 Task: Plan the shortest route from Phoenix to Antelope Canyon.
Action: Key pressed <Key.shift_r>Phoenix<Key.tab>
Screenshot: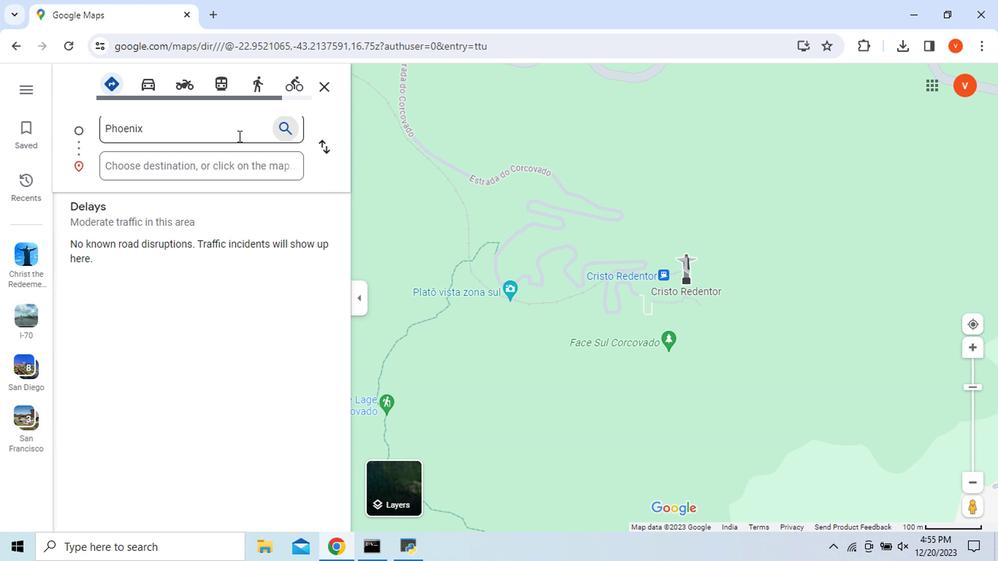 
Action: Mouse moved to (194, 163)
Screenshot: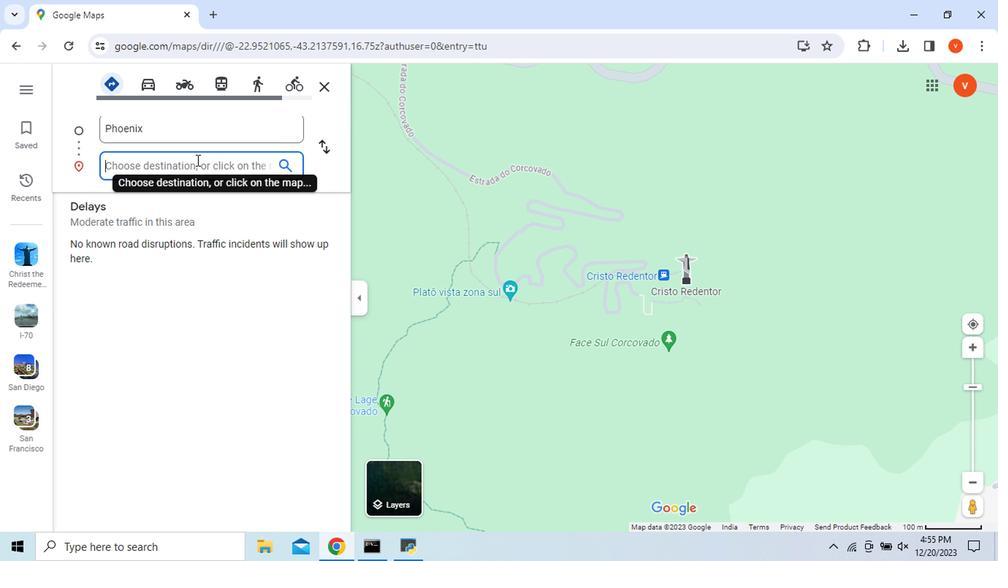 
Action: Mouse pressed left at (194, 163)
Screenshot: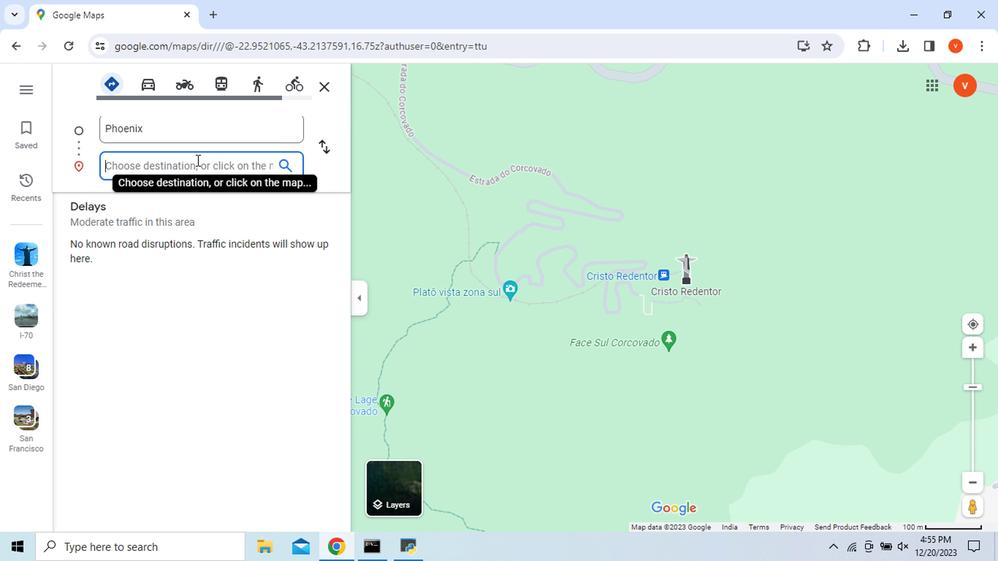 
Action: Mouse moved to (194, 163)
Screenshot: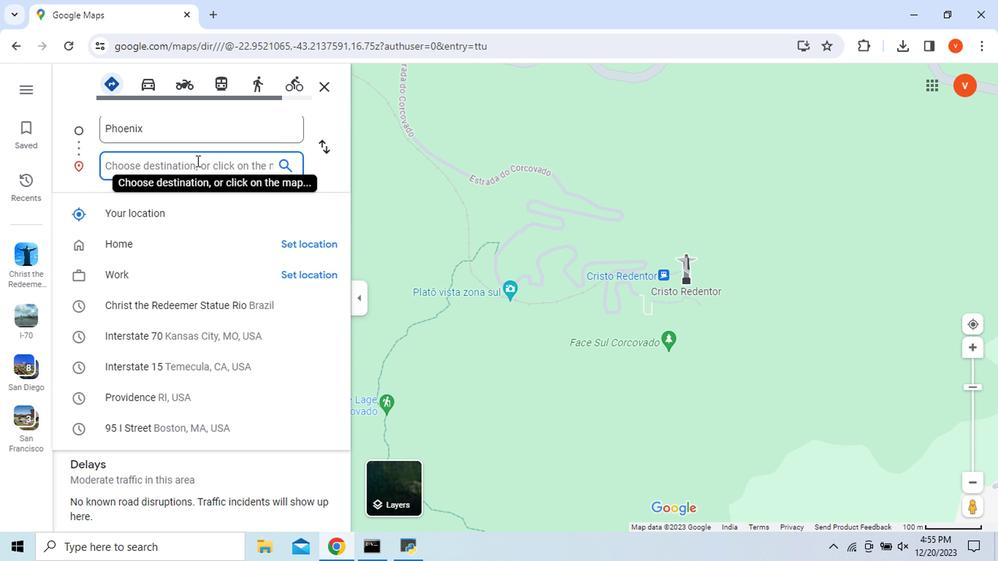 
Action: Key pressed <Key.shift>Antelope<Key.space><Key.shift>Canyon
Screenshot: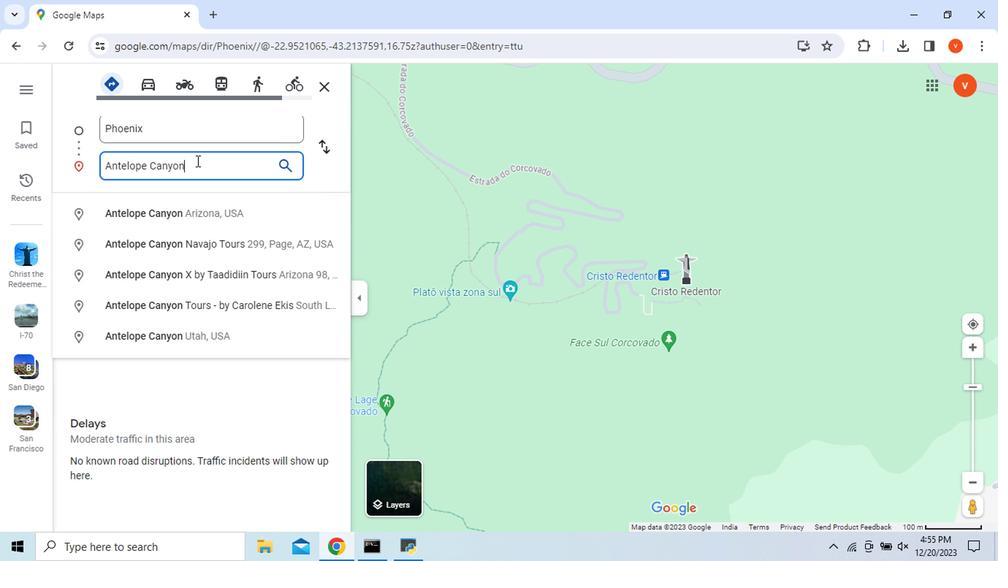 
Action: Mouse moved to (192, 211)
Screenshot: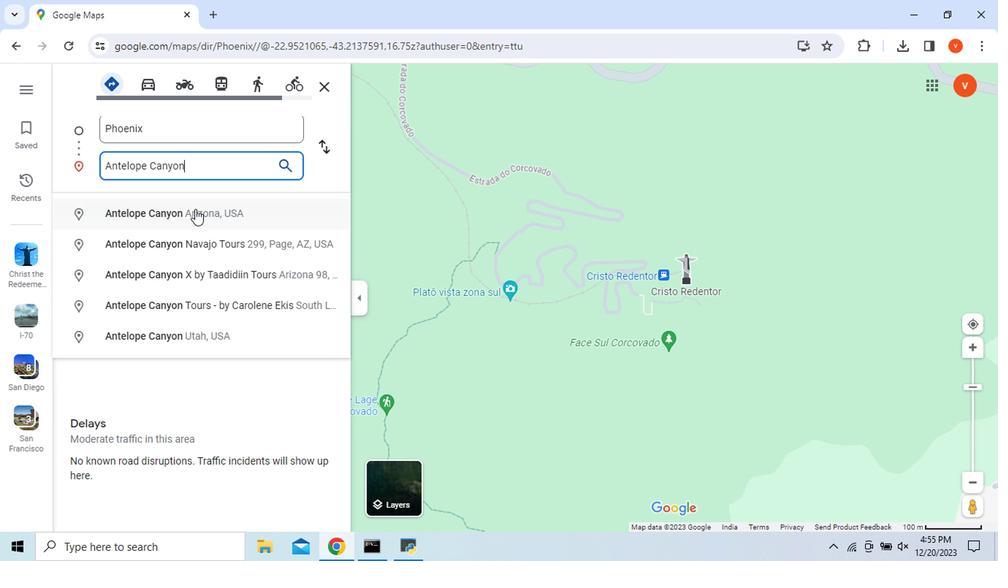 
Action: Mouse pressed left at (192, 211)
Screenshot: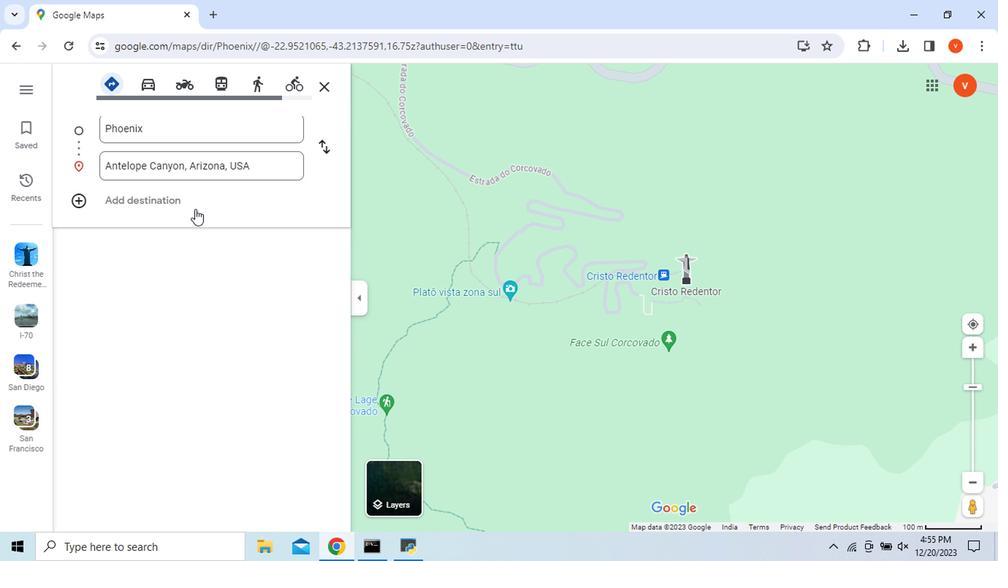 
Action: Mouse moved to (239, 130)
Screenshot: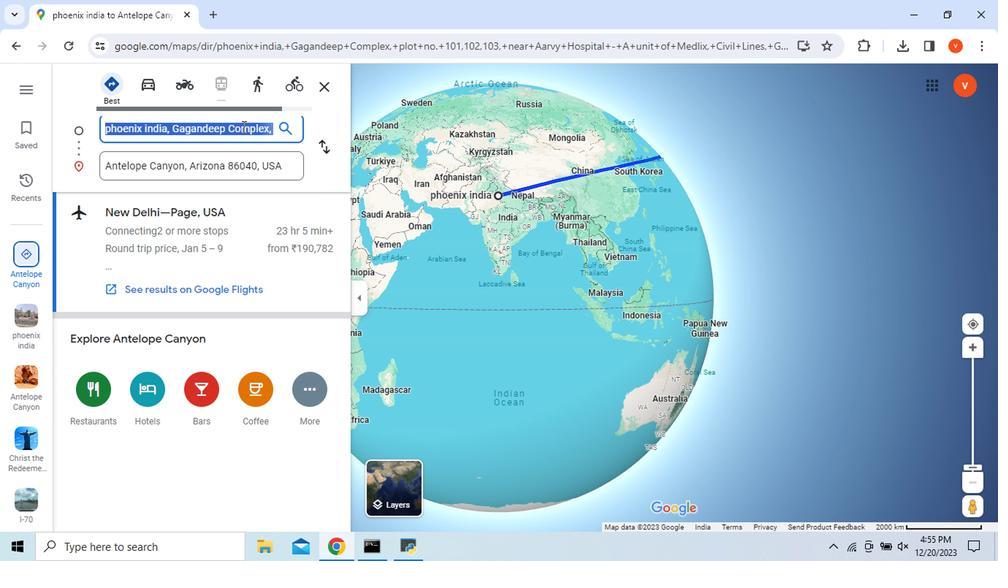 
Action: Mouse pressed left at (239, 130)
Screenshot: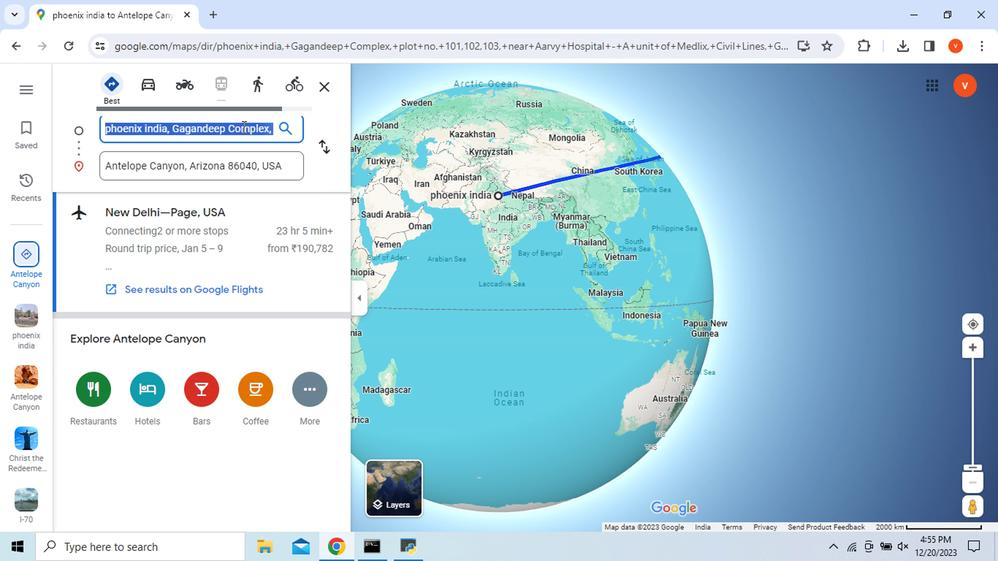 
Action: Mouse moved to (239, 130)
Screenshot: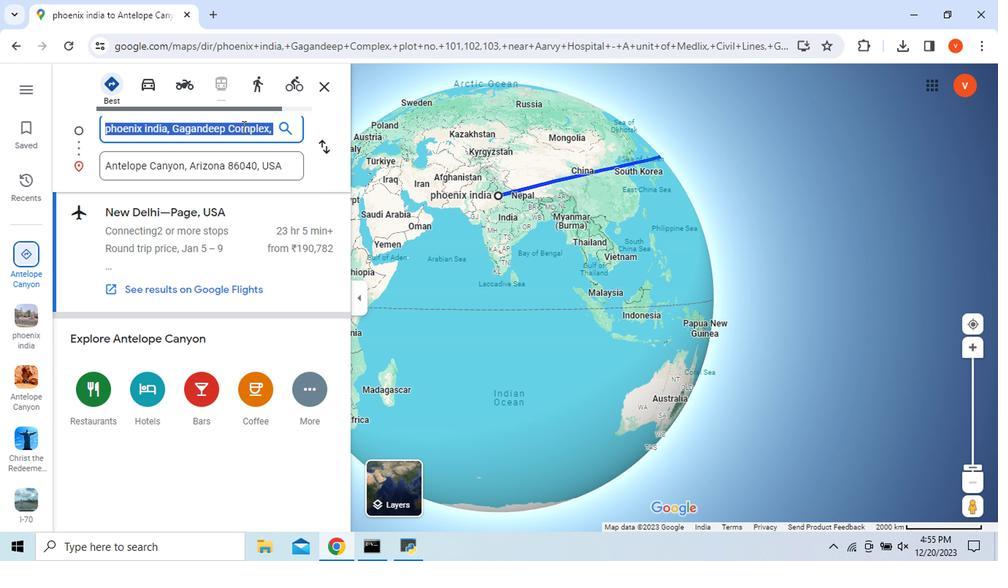 
Action: Mouse pressed left at (239, 130)
Screenshot: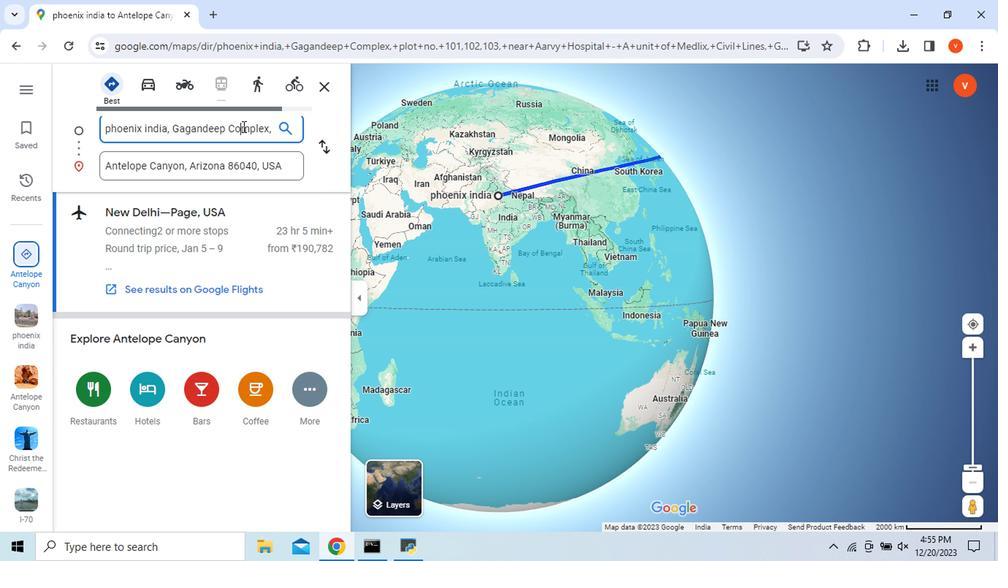 
Action: Mouse moved to (140, 130)
Screenshot: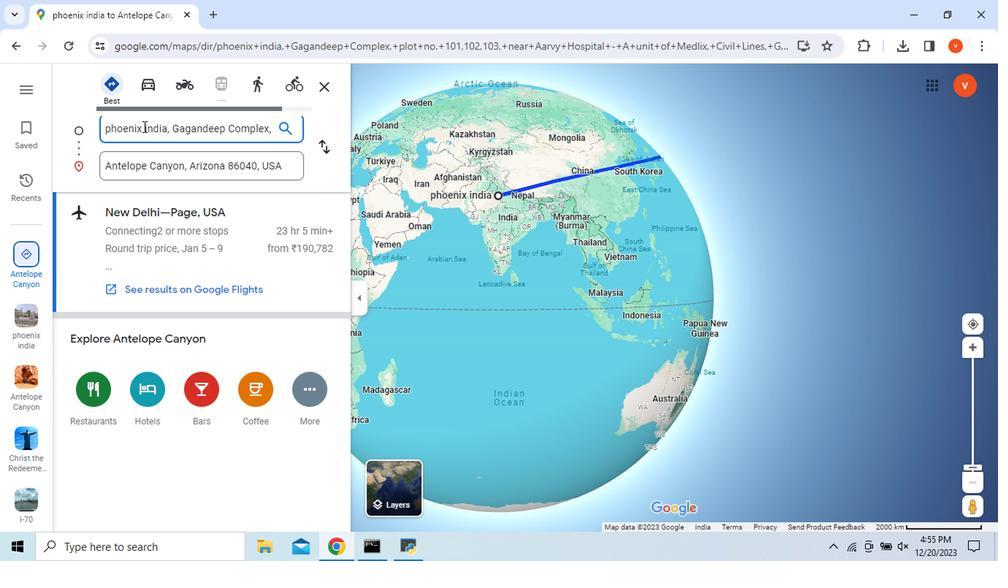 
Action: Mouse pressed left at (140, 130)
Screenshot: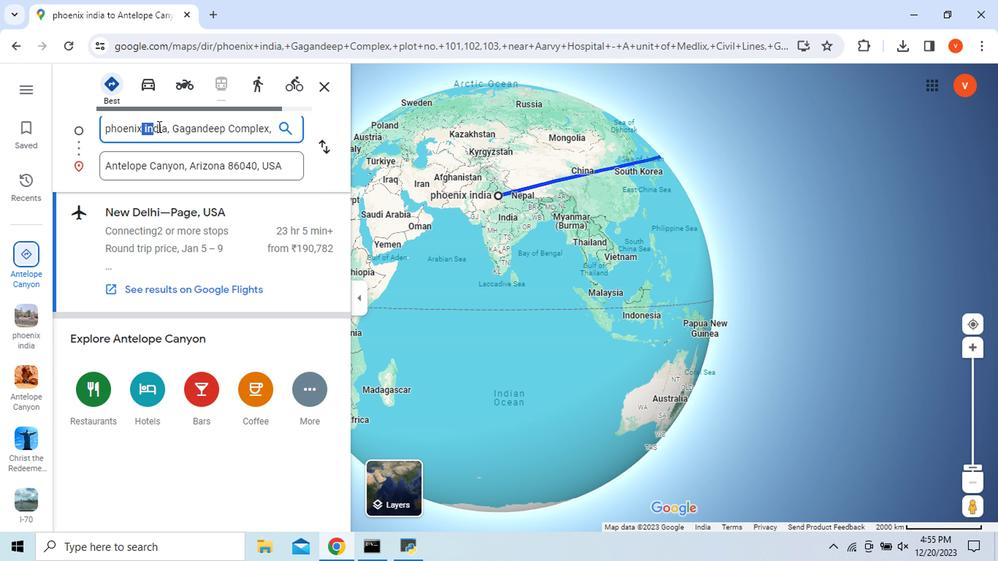 
Action: Mouse moved to (310, 130)
Screenshot: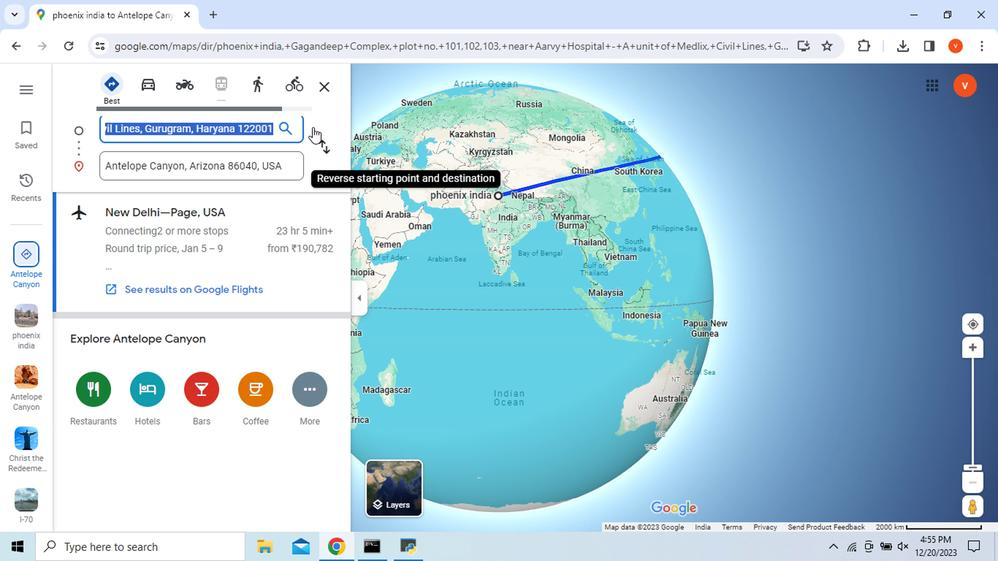 
Action: Key pressed <Key.backspace>
Screenshot: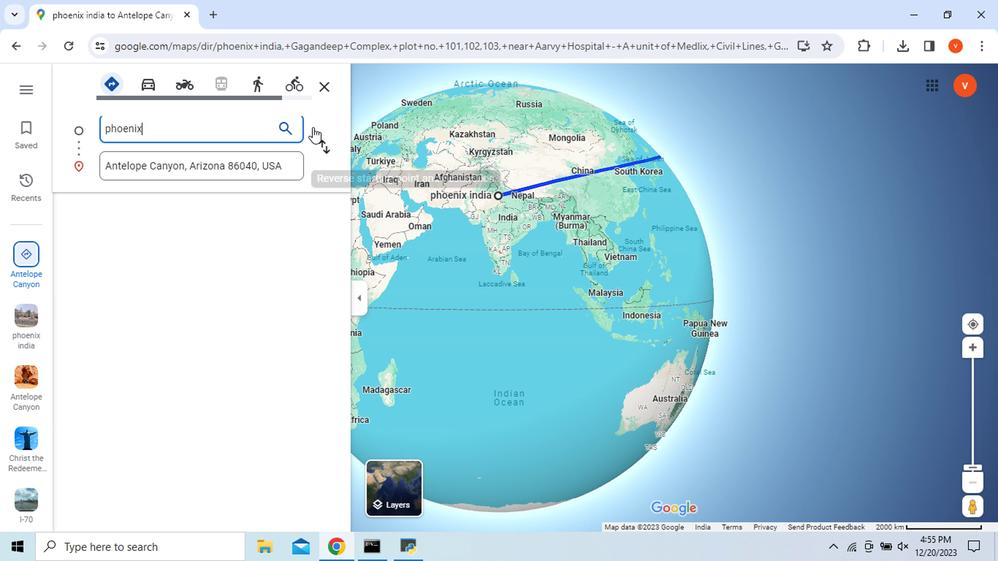 
Action: Mouse moved to (175, 211)
Screenshot: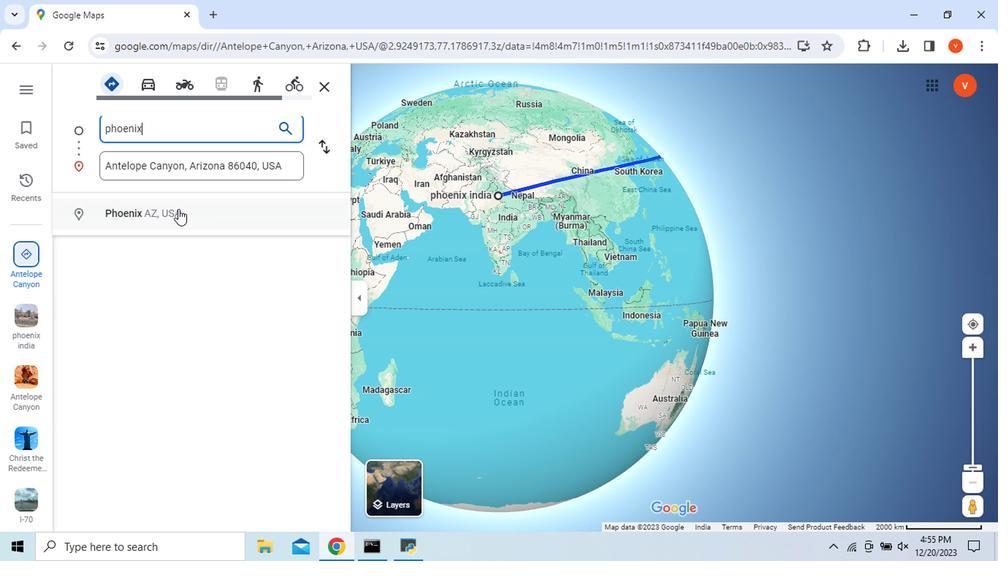 
Action: Mouse pressed left at (175, 211)
Screenshot: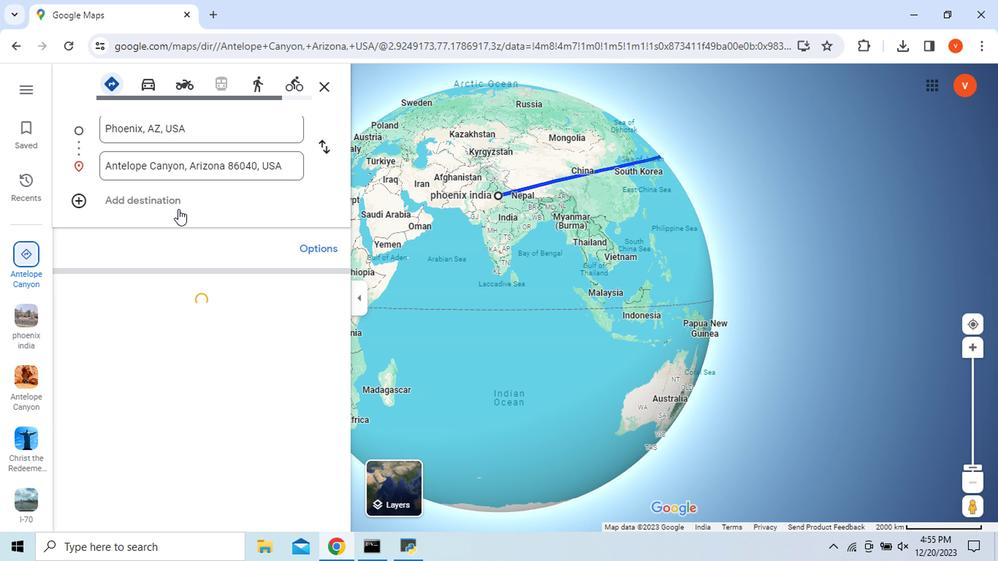 
Action: Mouse moved to (108, 88)
Screenshot: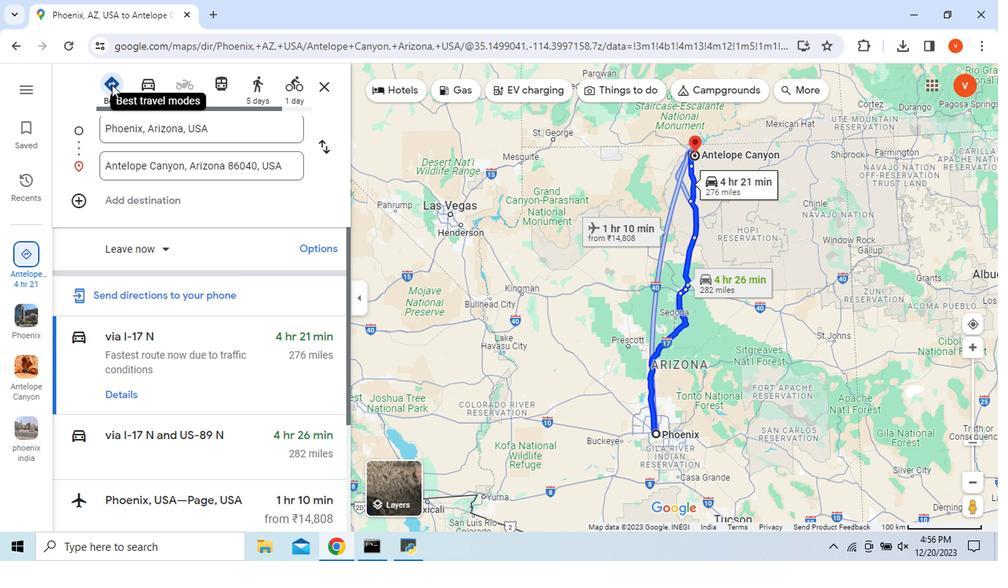 
Action: Mouse pressed left at (108, 88)
Screenshot: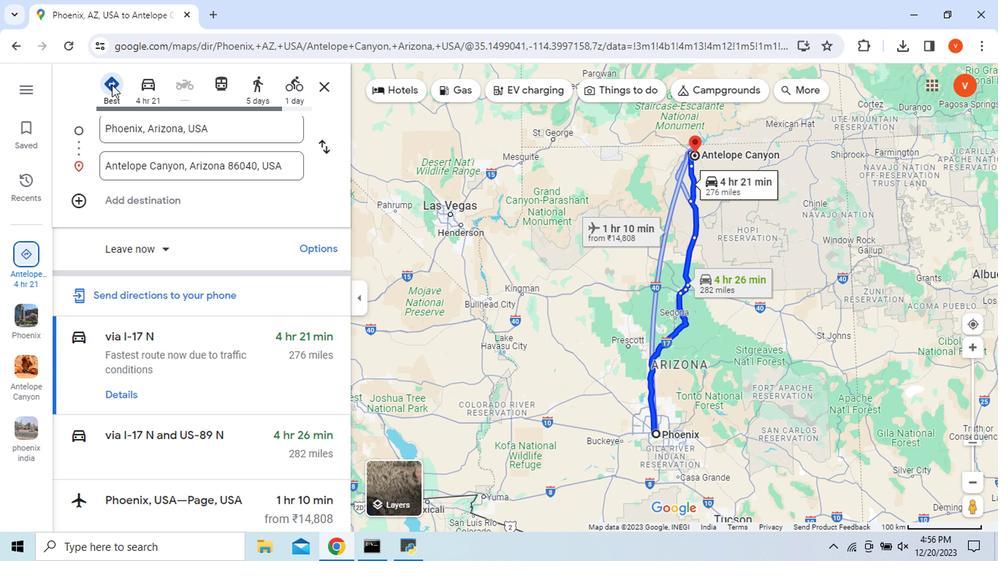 
Action: Mouse moved to (121, 395)
Screenshot: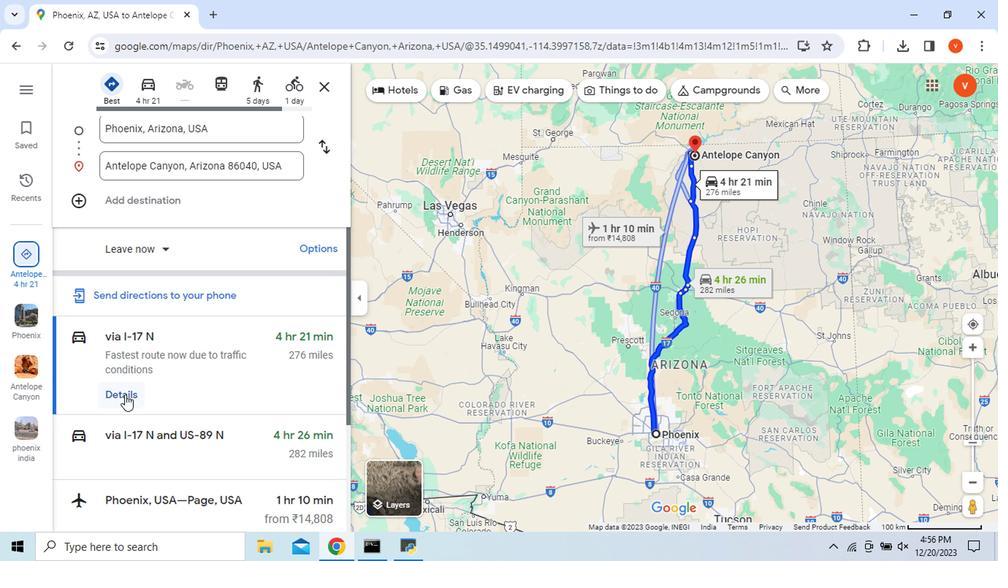 
Action: Mouse pressed left at (121, 395)
Screenshot: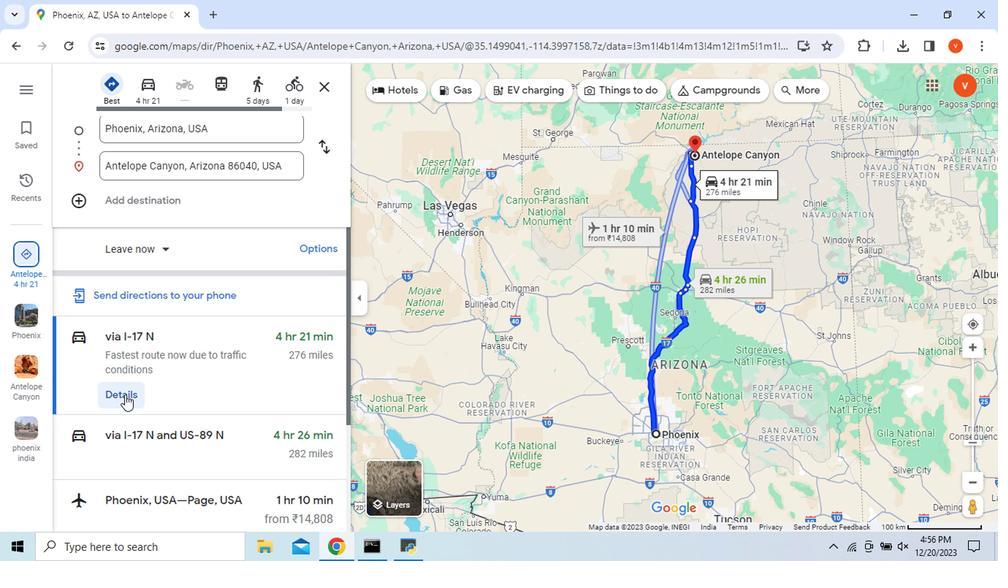 
Action: Mouse moved to (73, 268)
Screenshot: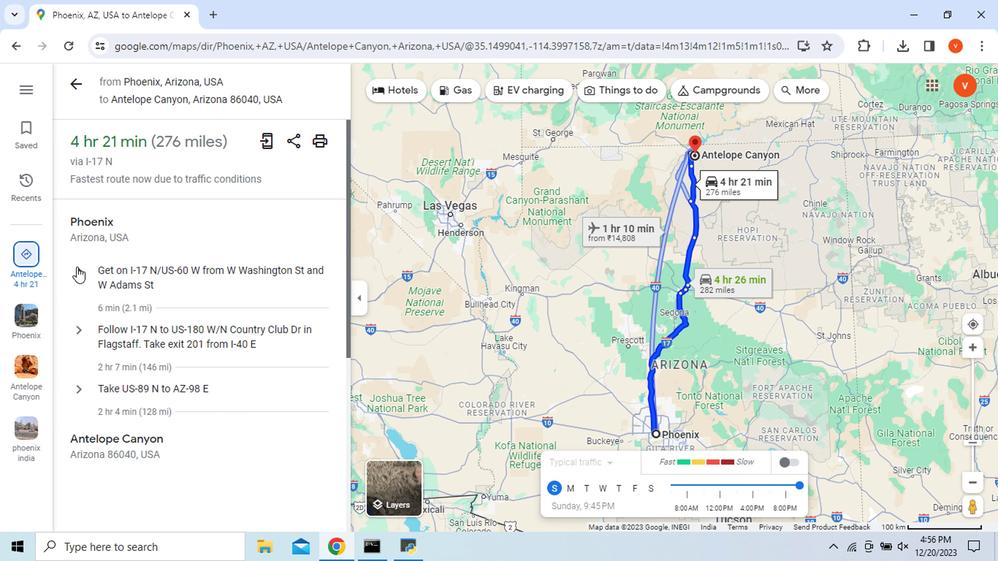 
Action: Mouse pressed left at (73, 268)
Screenshot: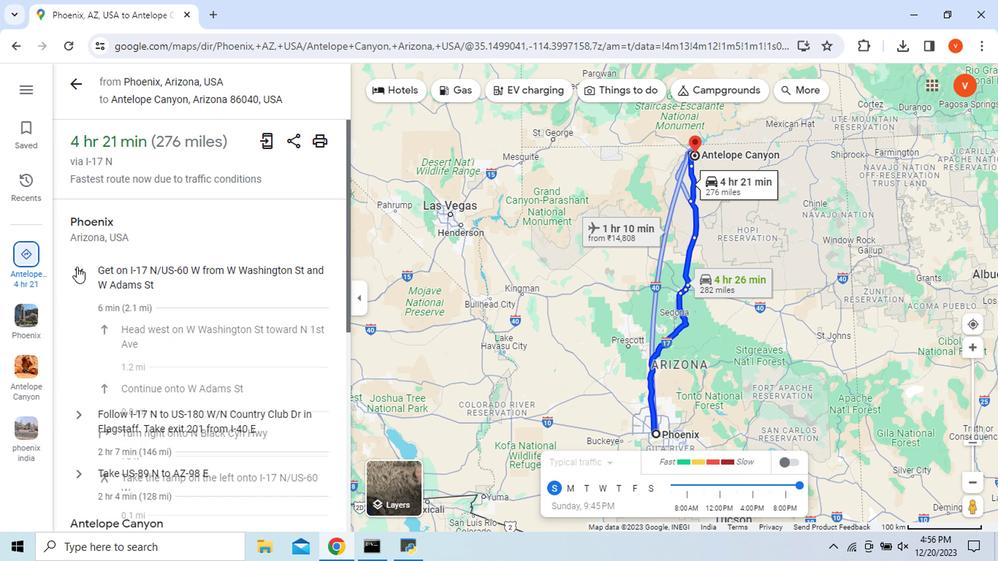 
Action: Mouse moved to (73, 317)
Screenshot: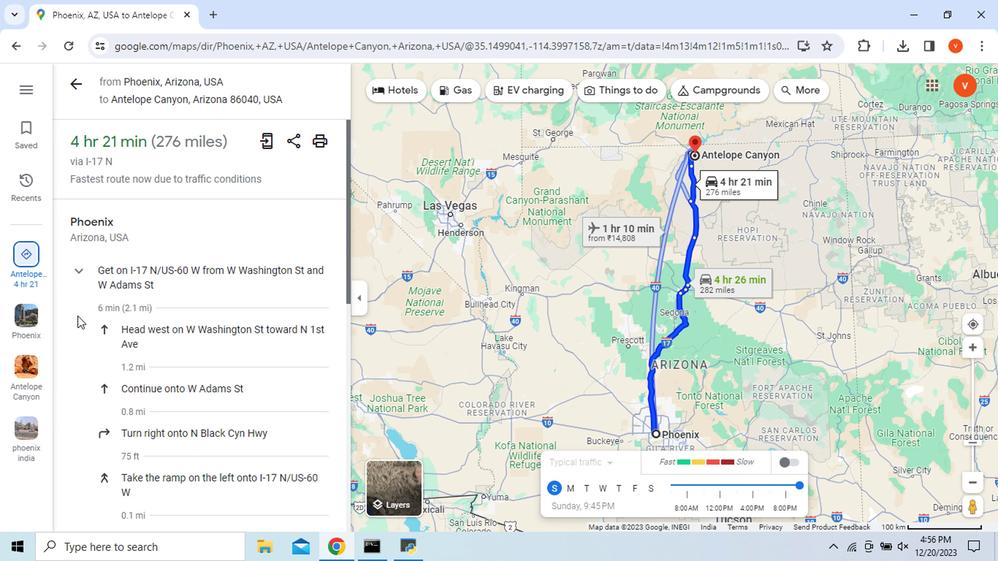 
Action: Mouse scrolled (73, 316) with delta (0, -1)
Screenshot: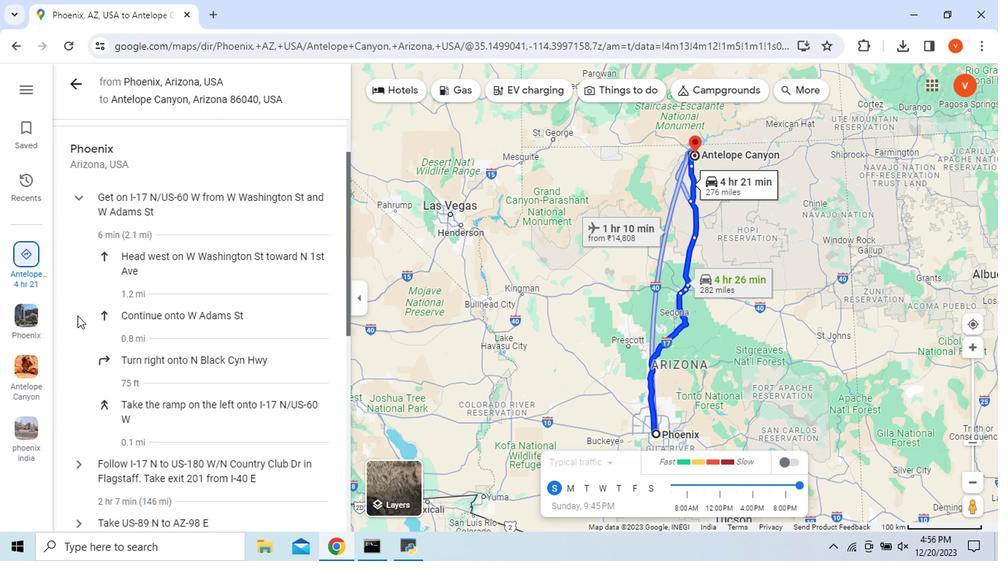 
Action: Mouse scrolled (73, 316) with delta (0, -1)
Screenshot: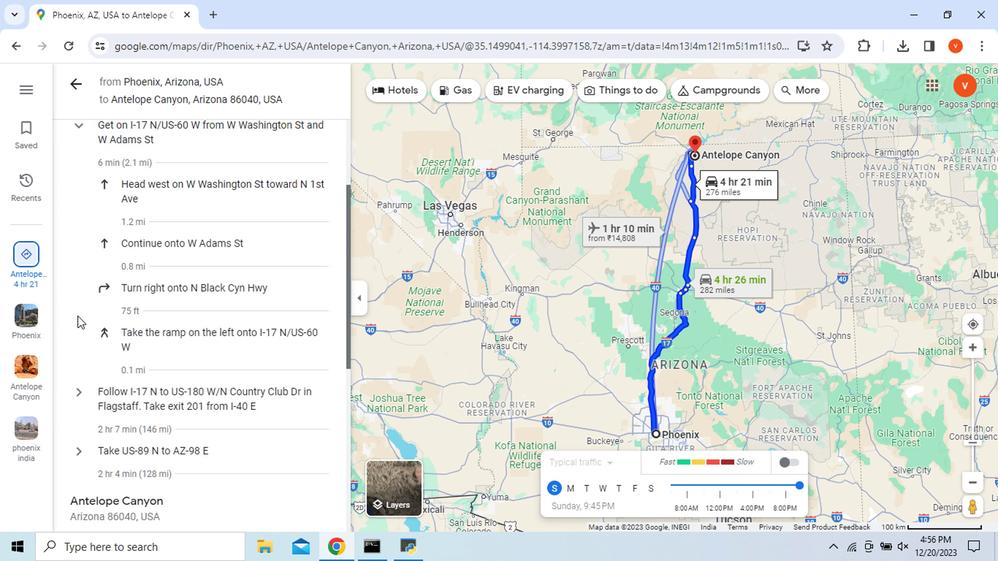 
Action: Mouse scrolled (73, 316) with delta (0, -1)
Screenshot: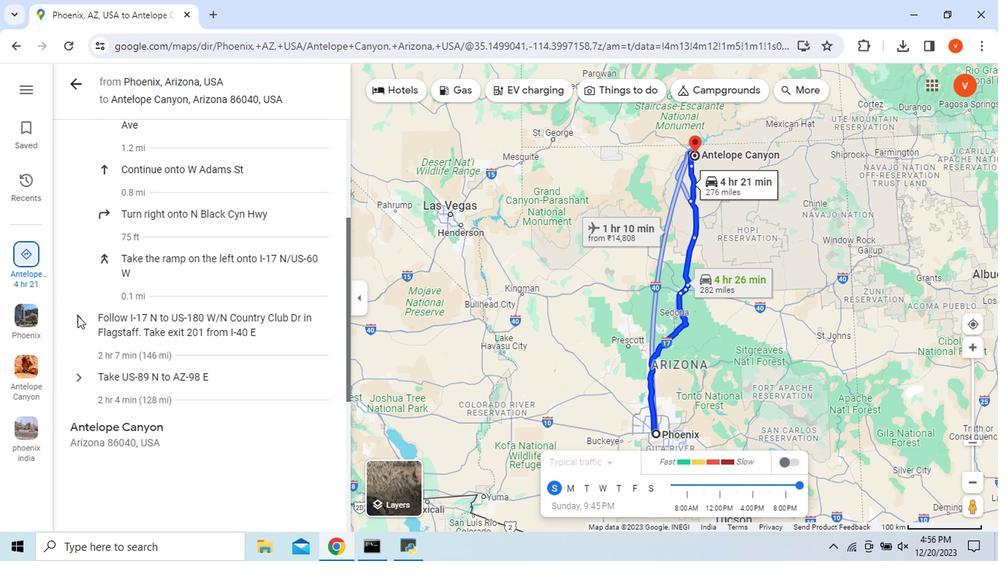 
Action: Mouse moved to (73, 318)
Screenshot: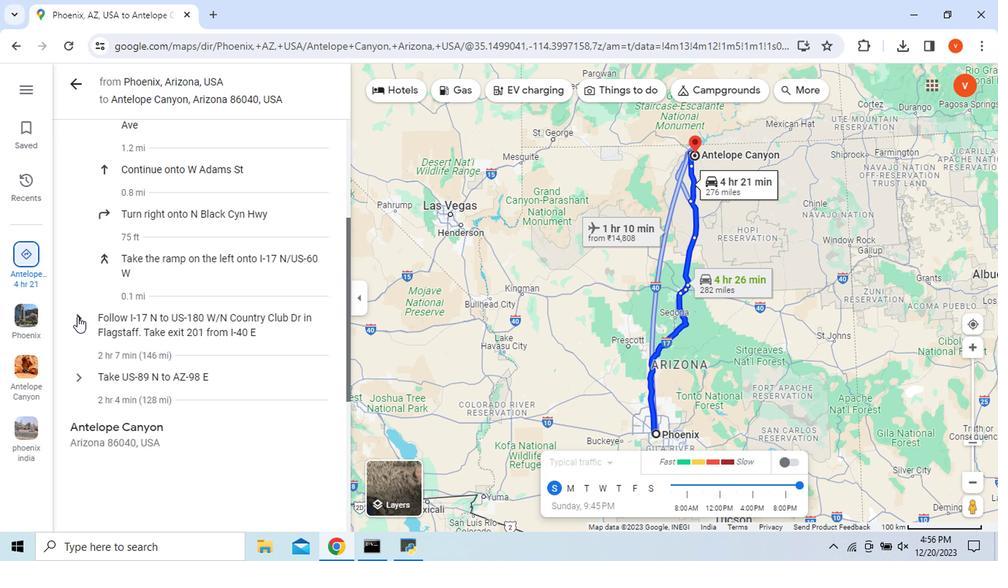 
Action: Mouse pressed left at (73, 318)
Screenshot: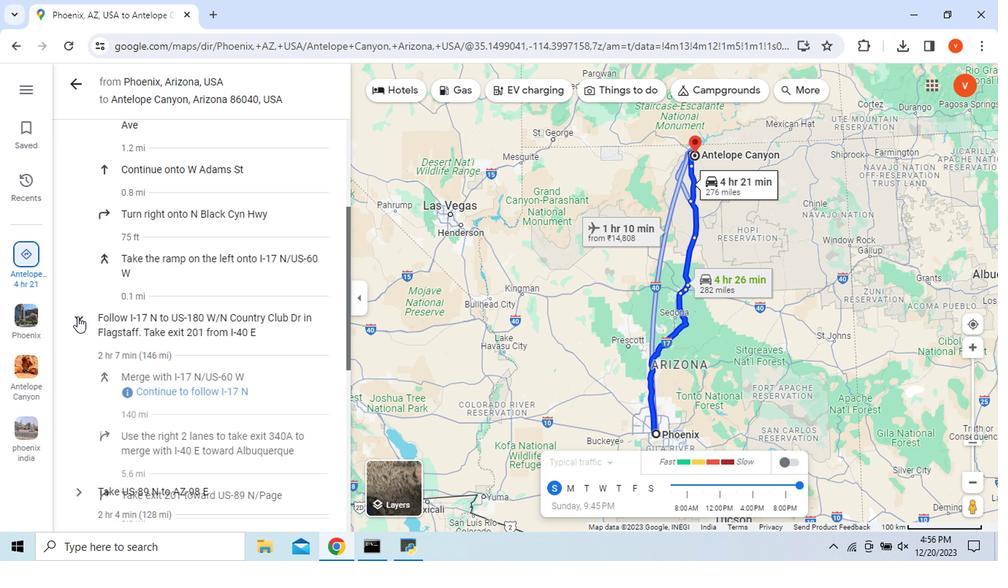 
Action: Mouse scrolled (73, 317) with delta (0, 0)
Screenshot: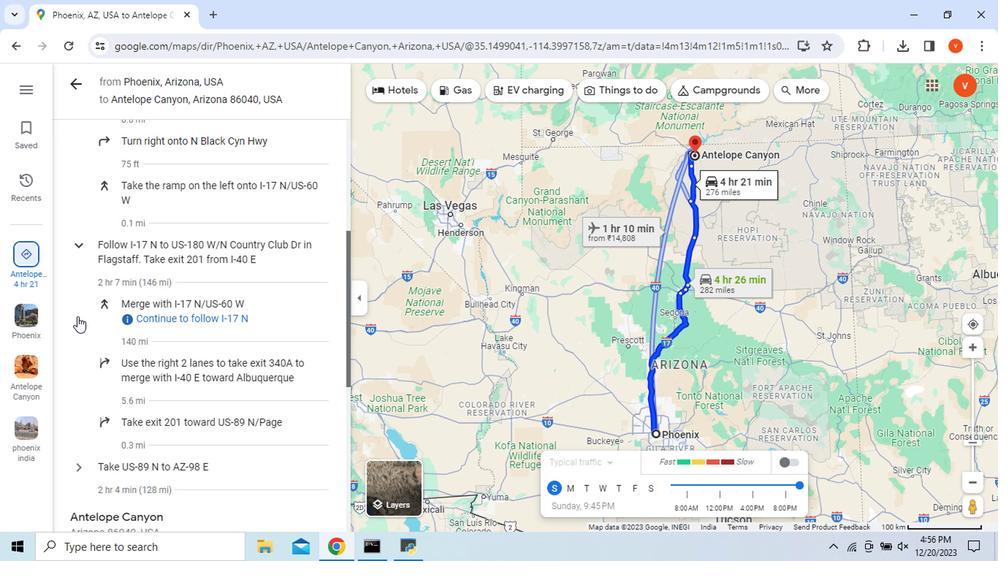 
Action: Mouse scrolled (73, 317) with delta (0, 0)
Screenshot: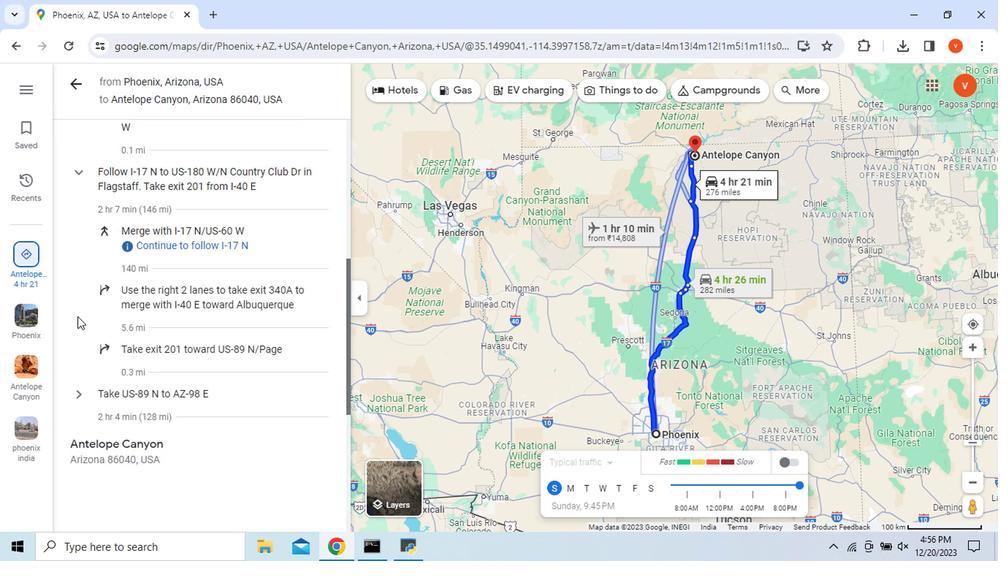 
Action: Mouse scrolled (73, 317) with delta (0, 0)
Screenshot: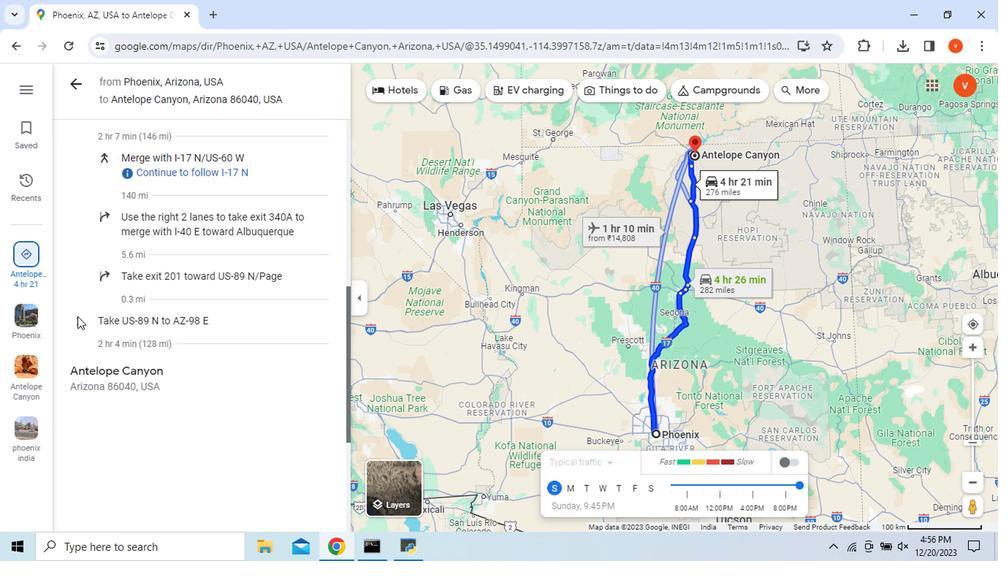 
Action: Mouse pressed left at (73, 318)
Screenshot: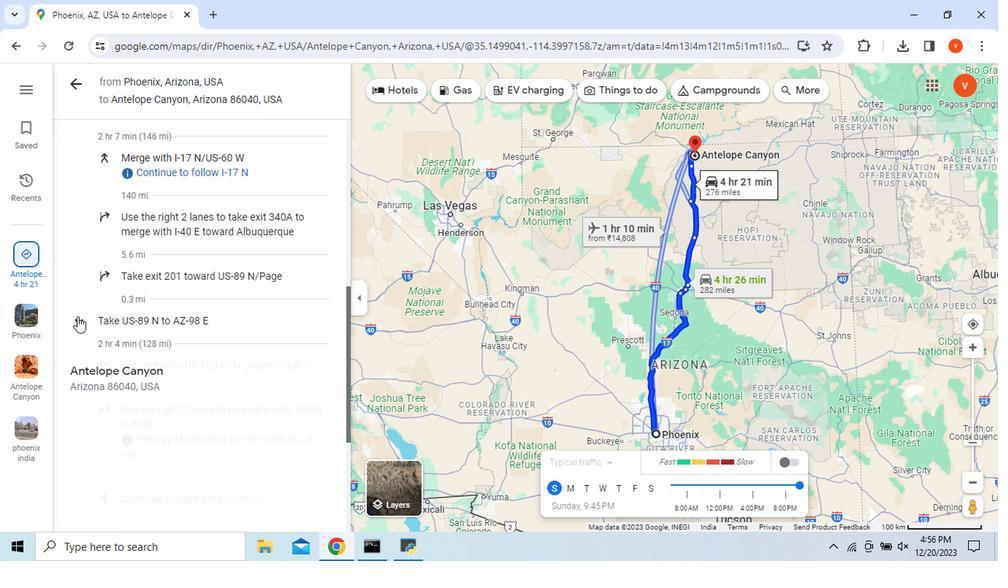 
Action: Mouse scrolled (73, 317) with delta (0, 0)
Screenshot: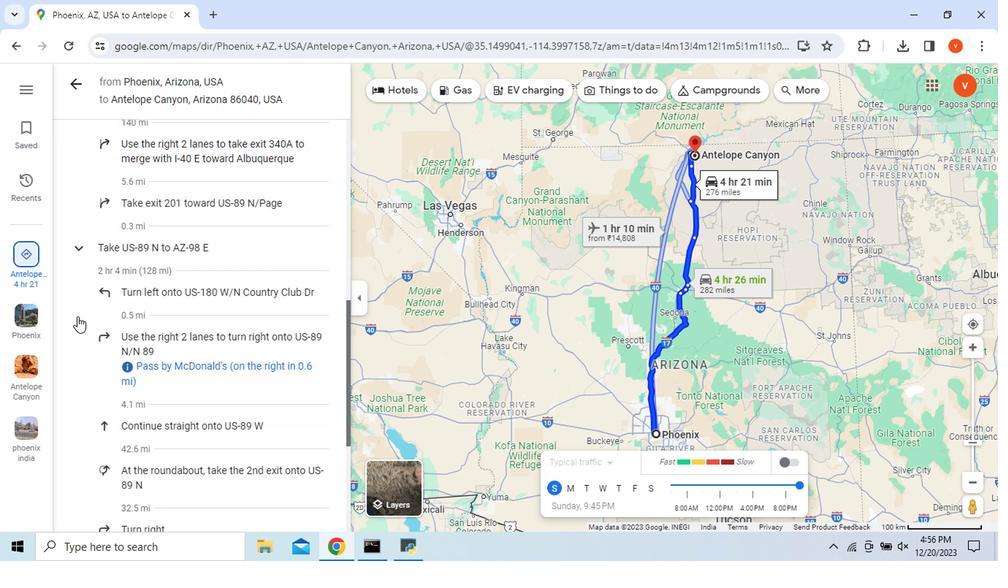 
Action: Mouse scrolled (73, 317) with delta (0, 0)
Screenshot: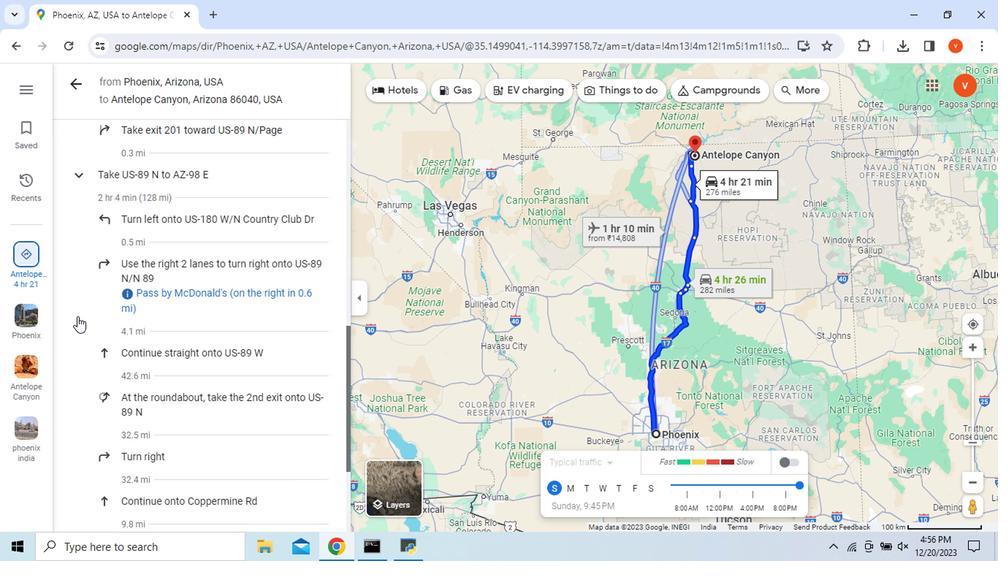 
Action: Mouse scrolled (73, 317) with delta (0, 0)
Screenshot: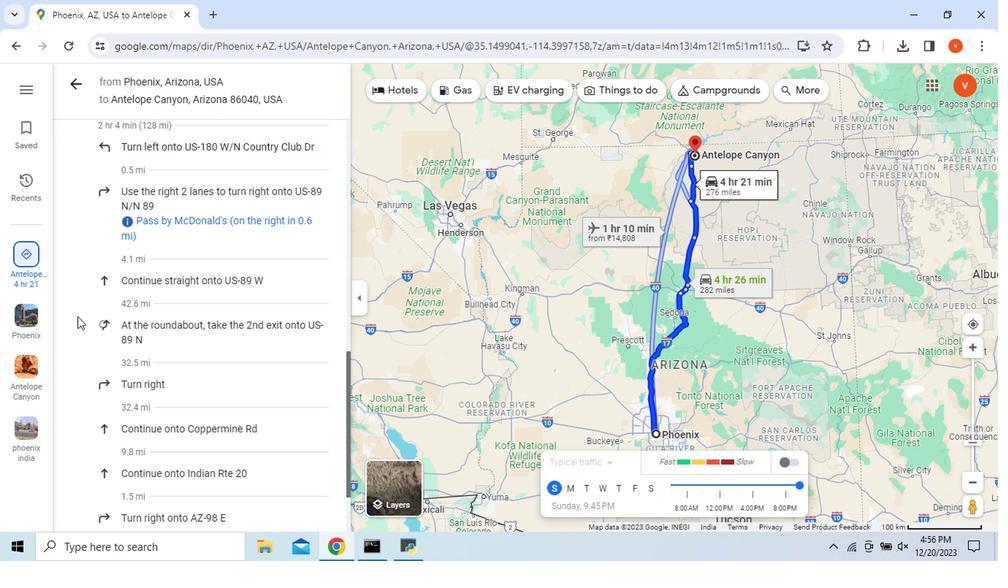 
Action: Mouse scrolled (73, 317) with delta (0, 0)
Screenshot: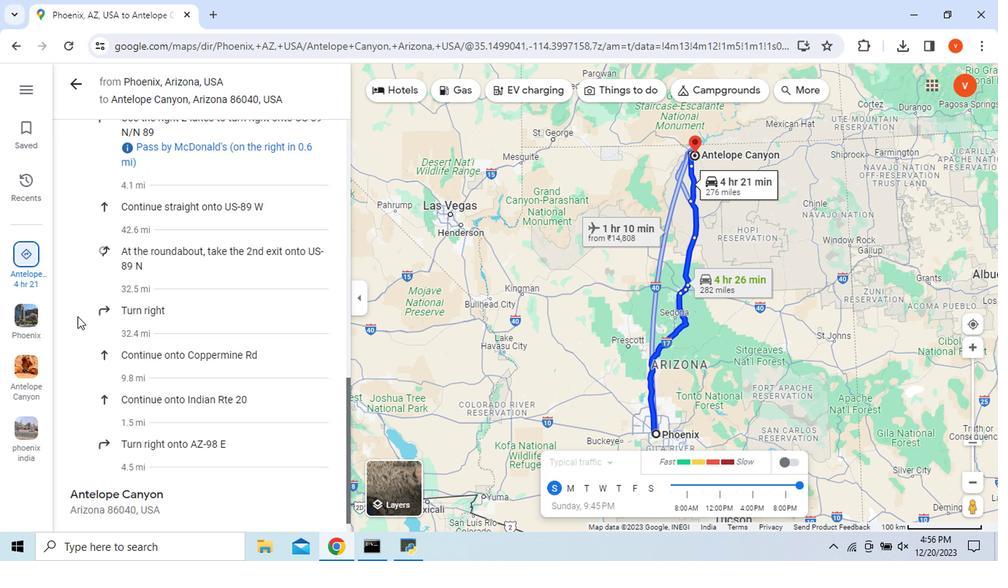 
Action: Mouse scrolled (73, 317) with delta (0, 0)
Screenshot: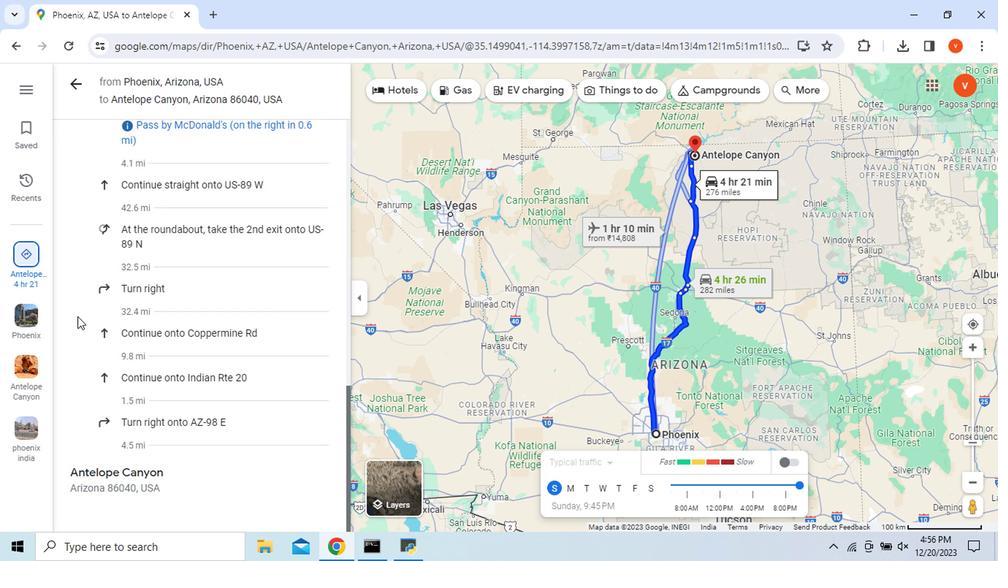 
Action: Mouse moved to (73, 91)
Screenshot: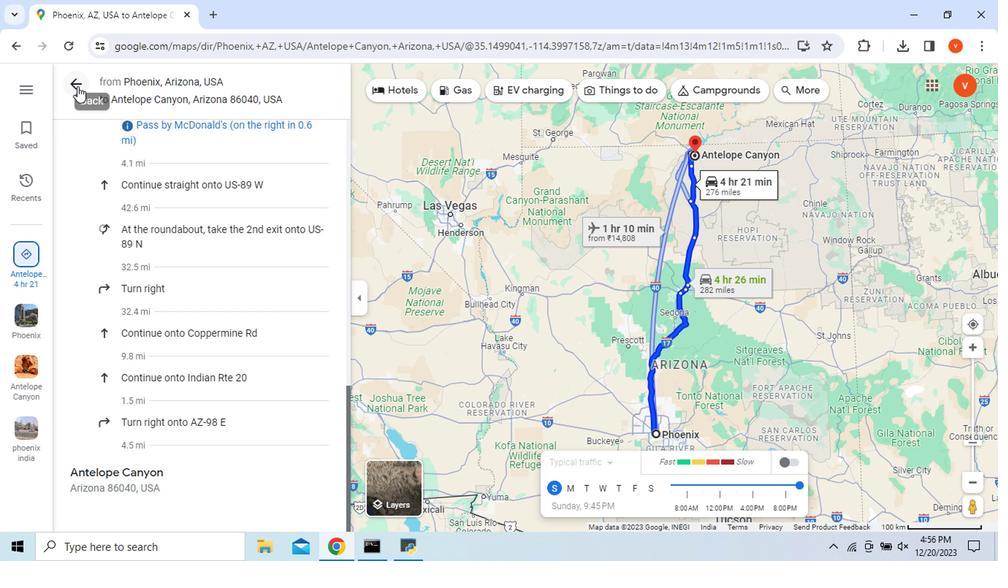 
Action: Mouse pressed left at (73, 91)
Screenshot: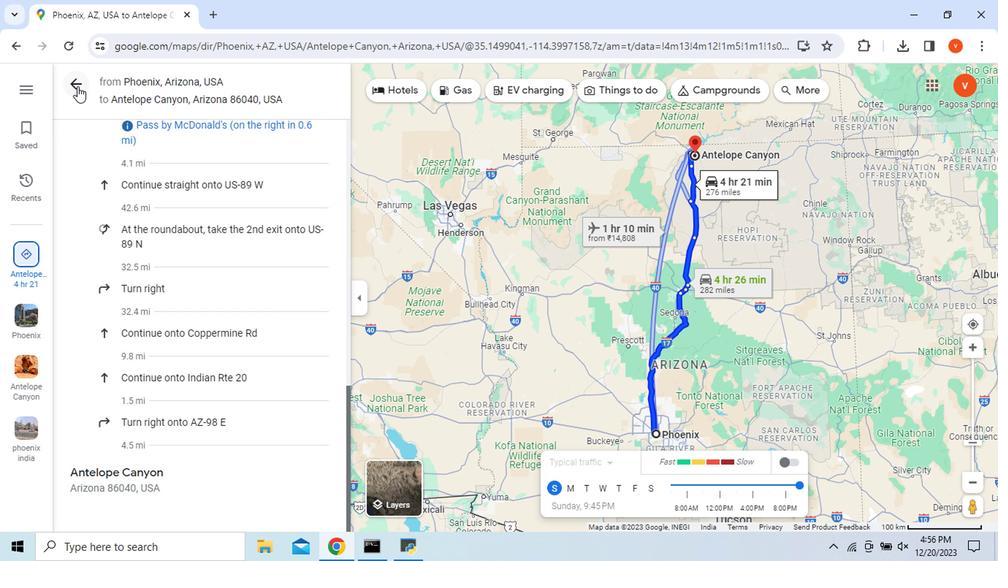 
Action: Mouse moved to (148, 463)
Screenshot: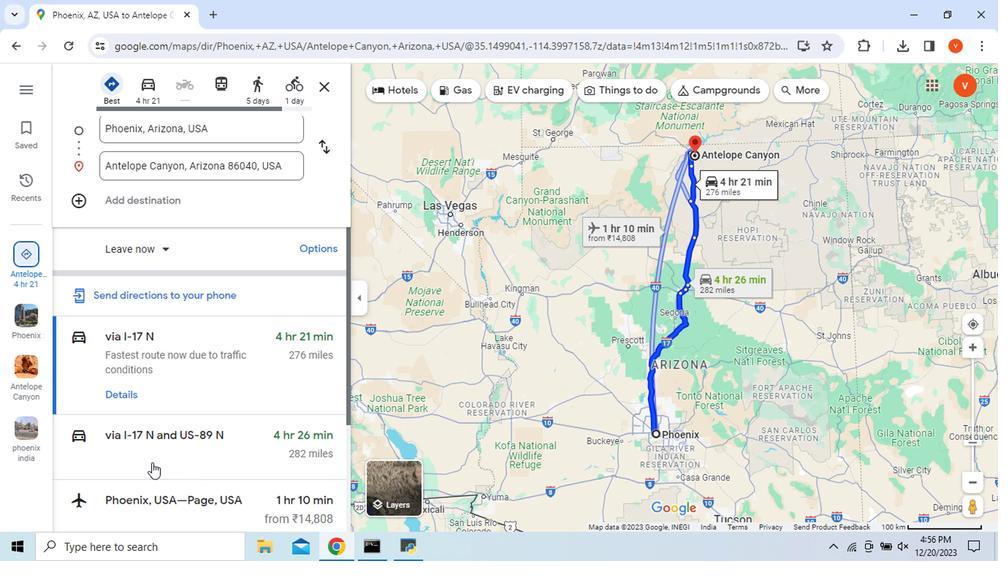 
Action: Mouse pressed left at (148, 463)
Screenshot: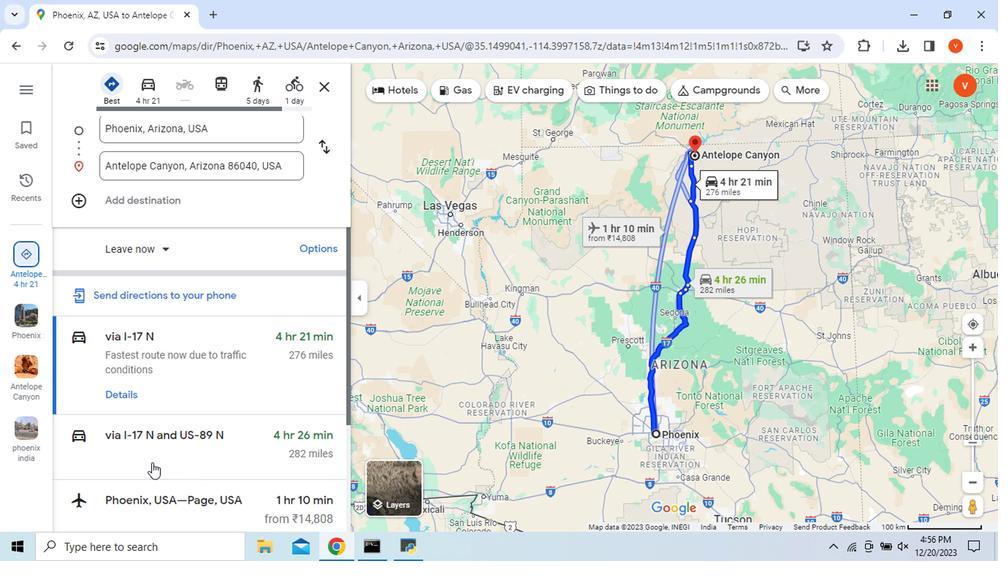 
Action: Mouse moved to (116, 447)
Screenshot: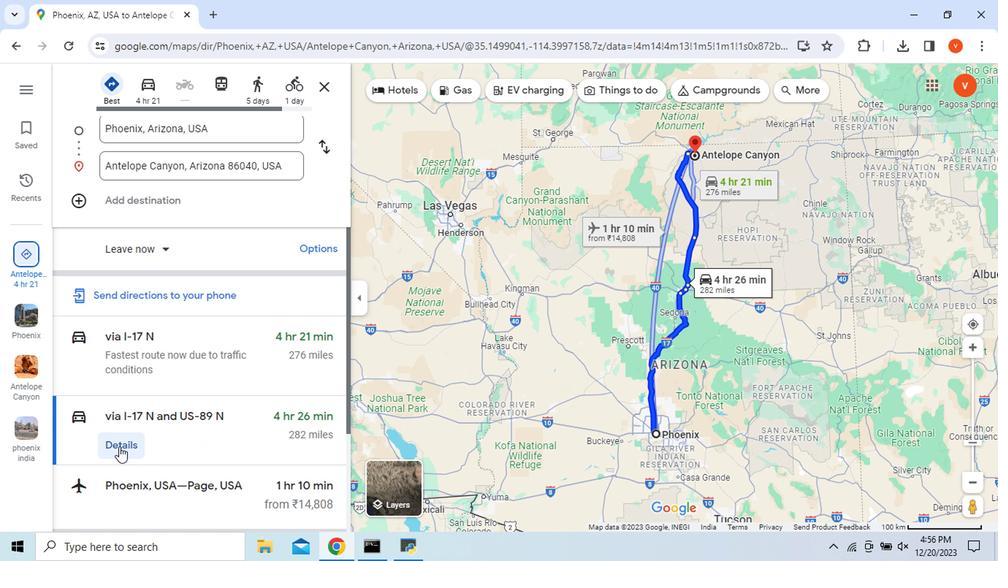 
Action: Mouse pressed left at (116, 447)
Screenshot: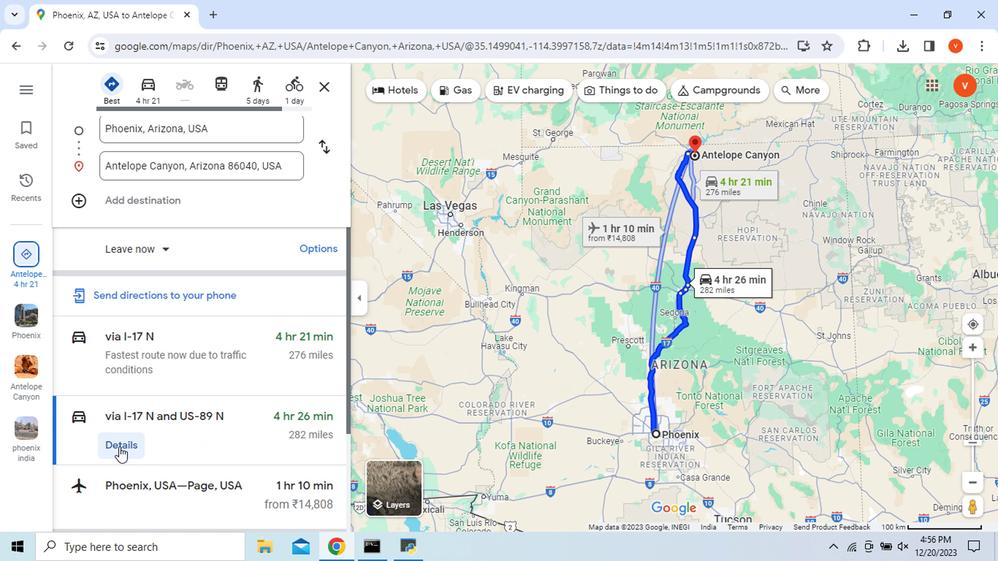 
Action: Mouse moved to (76, 255)
Screenshot: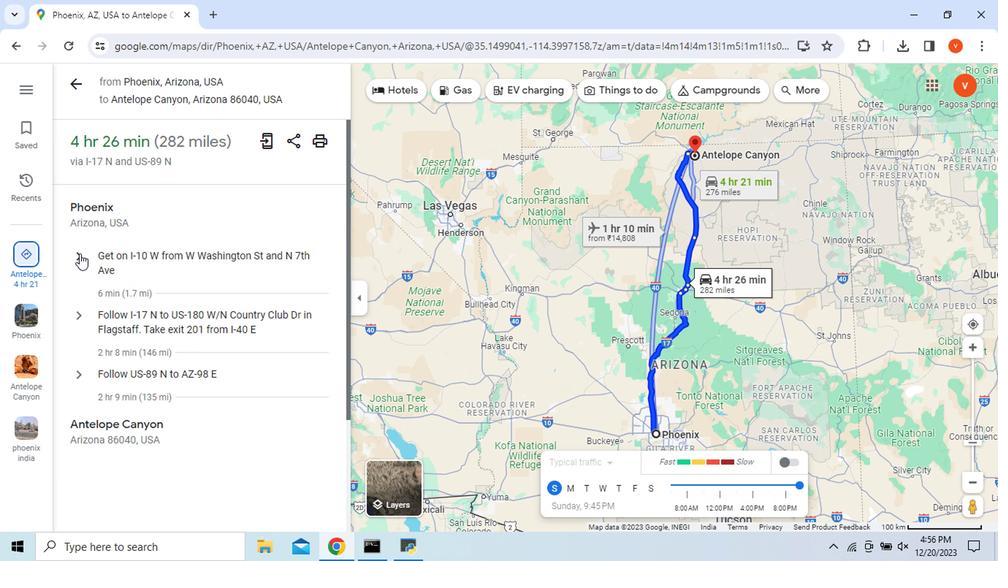 
Action: Mouse pressed left at (76, 255)
Screenshot: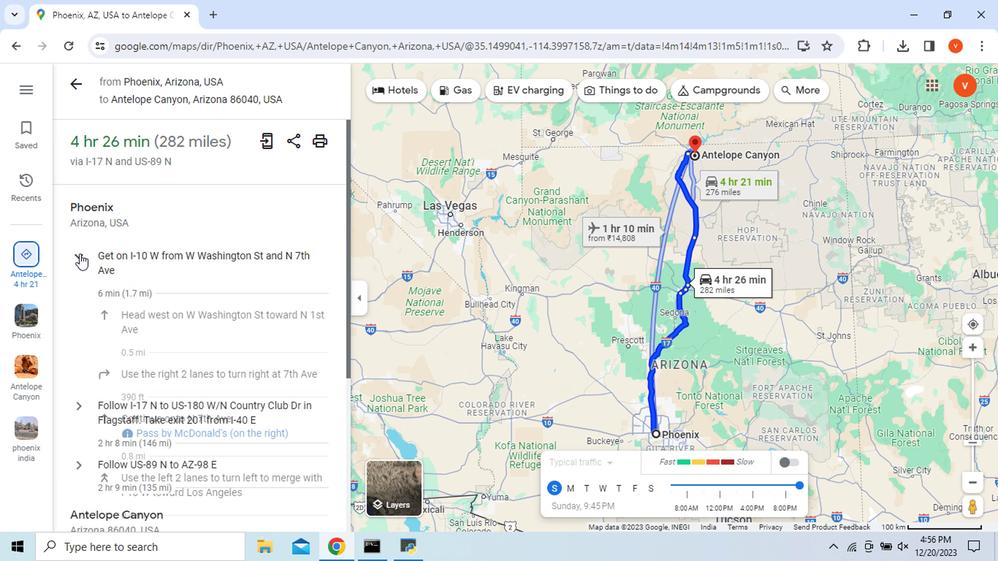 
Action: Mouse moved to (62, 290)
Screenshot: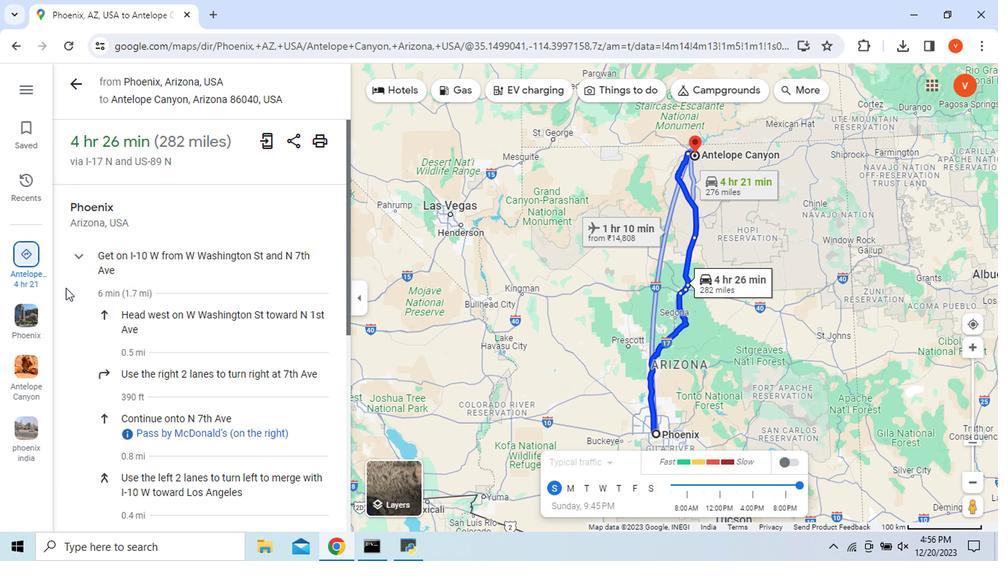 
Action: Mouse scrolled (62, 289) with delta (0, -1)
Screenshot: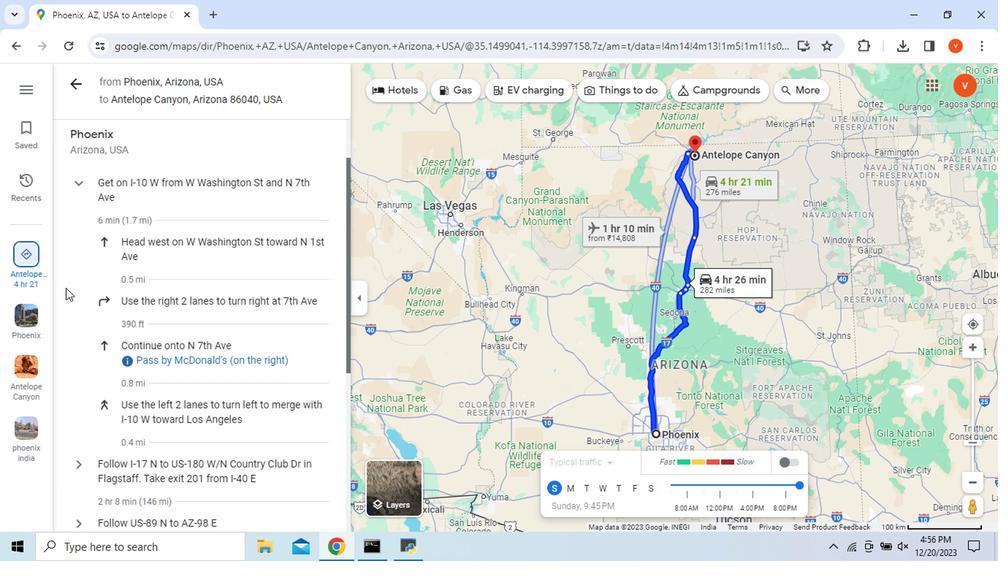 
Action: Mouse scrolled (62, 289) with delta (0, -1)
Screenshot: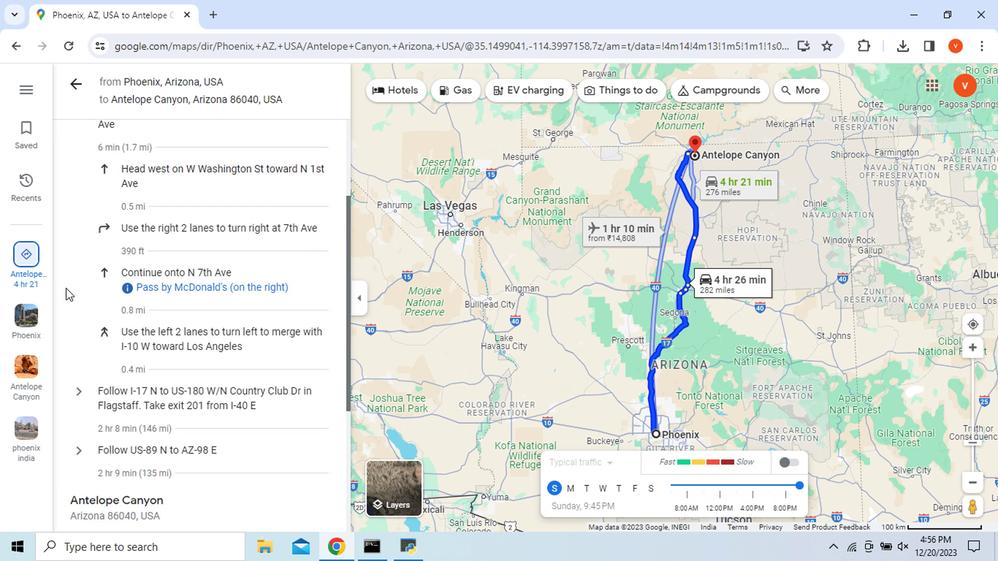 
Action: Mouse scrolled (62, 289) with delta (0, -1)
Screenshot: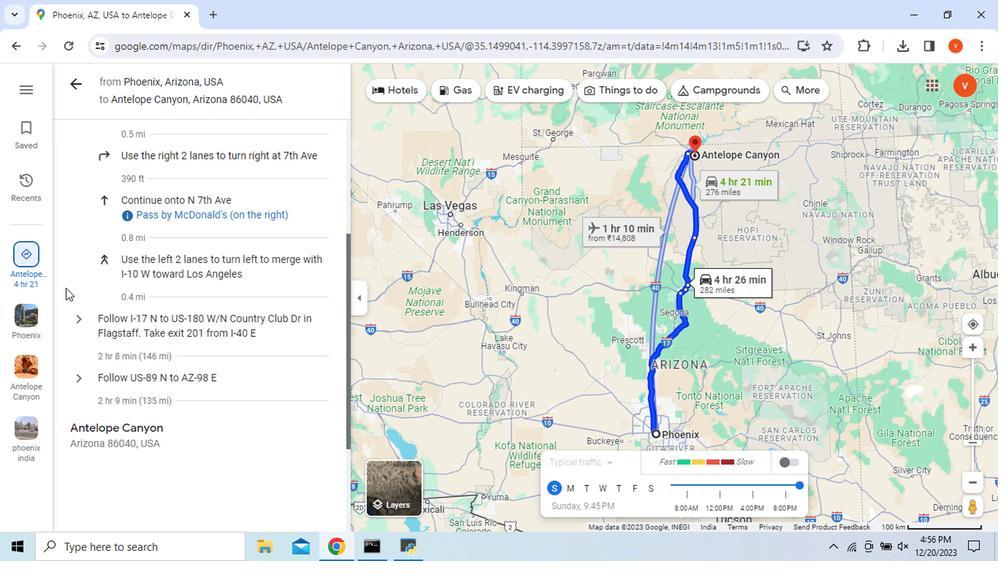 
Action: Mouse scrolled (62, 289) with delta (0, -1)
Screenshot: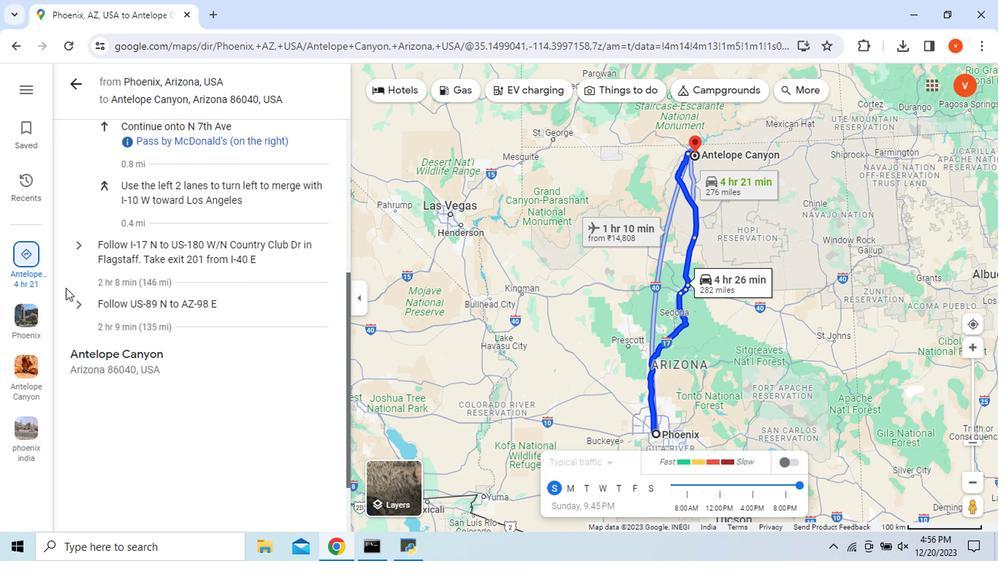 
Action: Mouse moved to (78, 251)
Screenshot: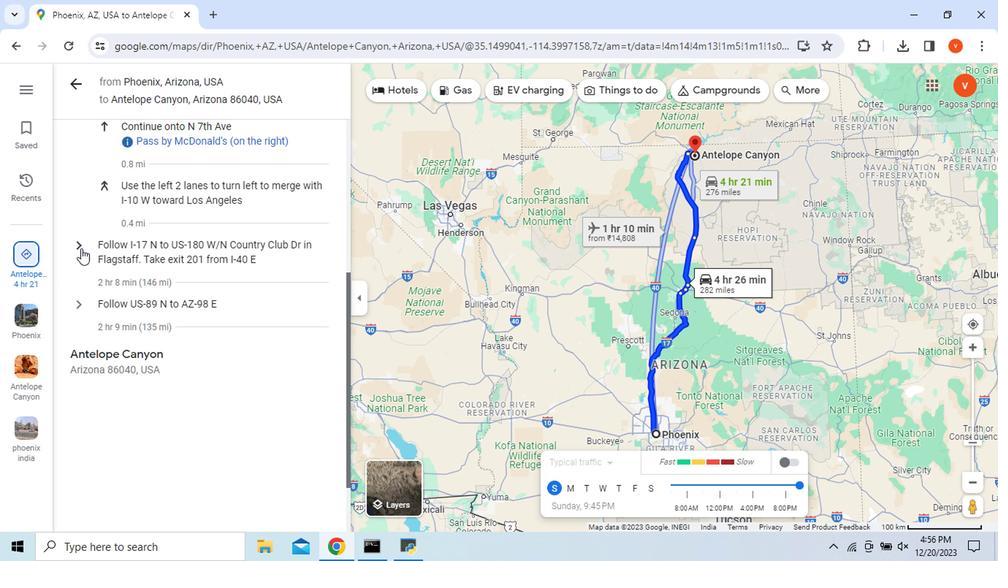 
Action: Mouse pressed left at (78, 251)
Screenshot: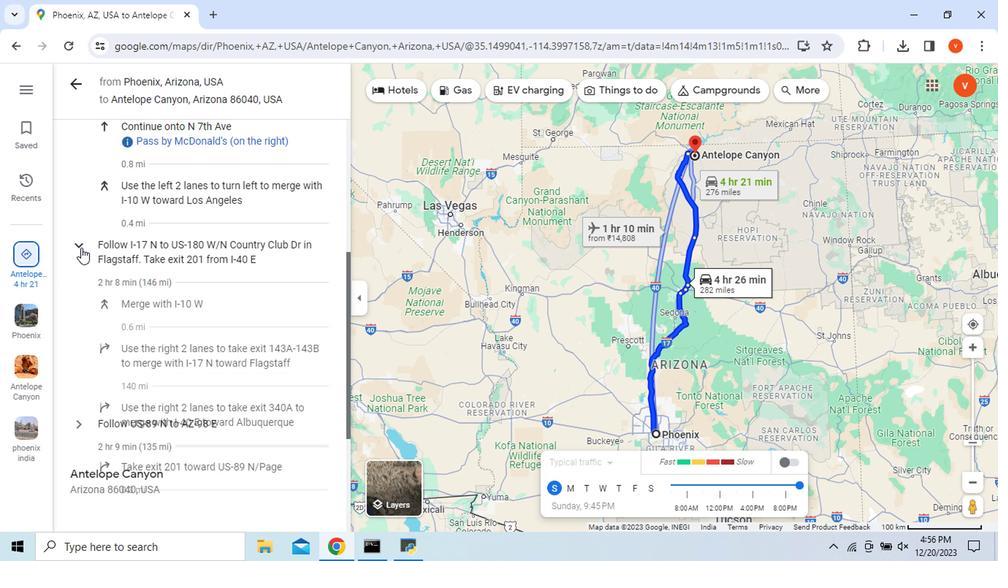 
Action: Mouse moved to (66, 288)
Screenshot: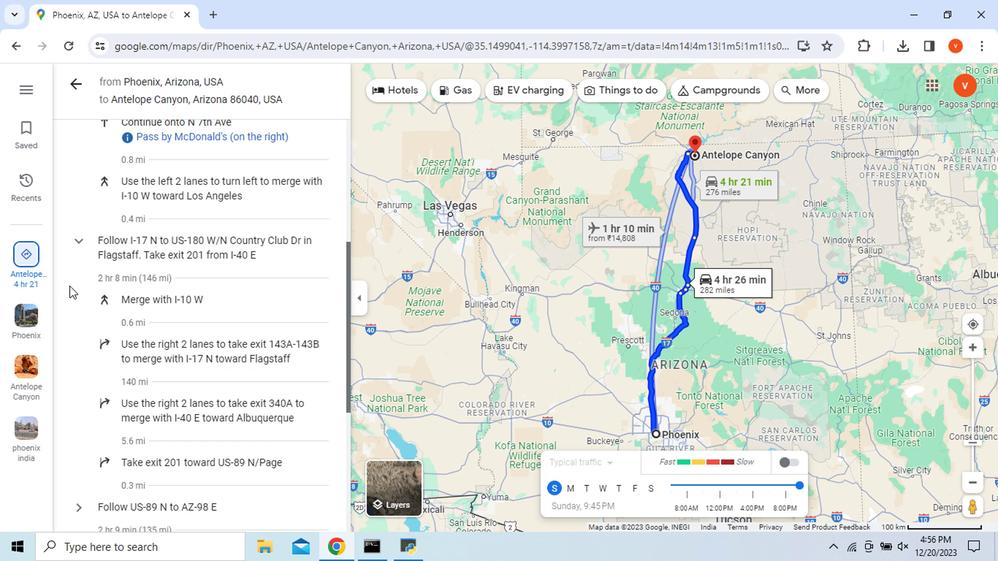 
Action: Mouse scrolled (66, 287) with delta (0, -1)
Screenshot: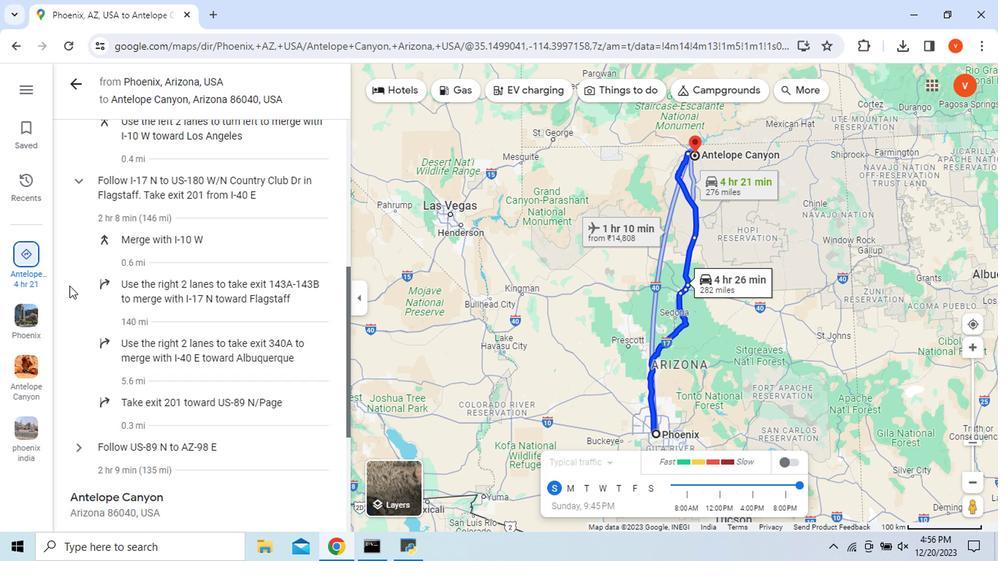 
Action: Mouse scrolled (66, 287) with delta (0, -1)
Screenshot: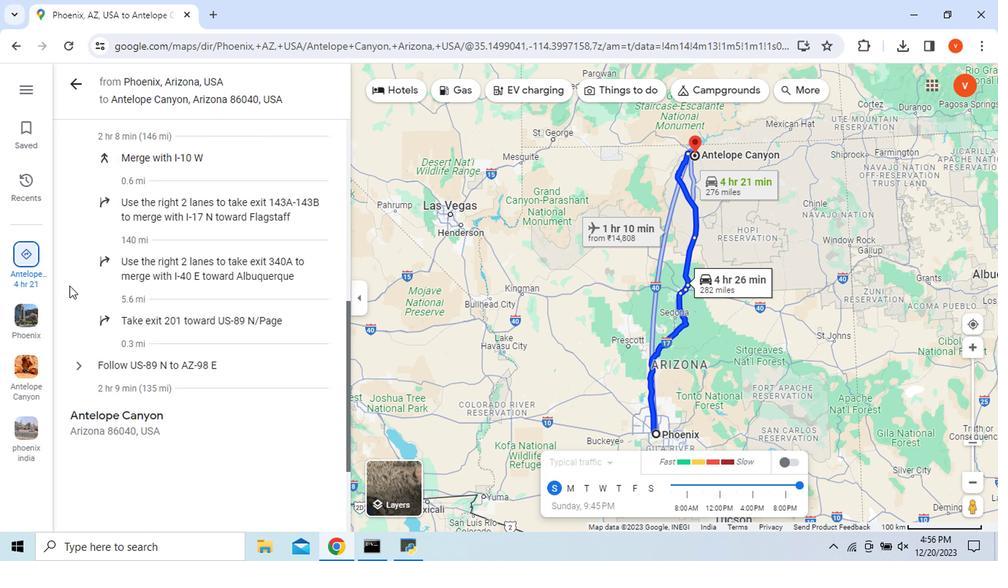 
Action: Mouse scrolled (66, 287) with delta (0, -1)
Screenshot: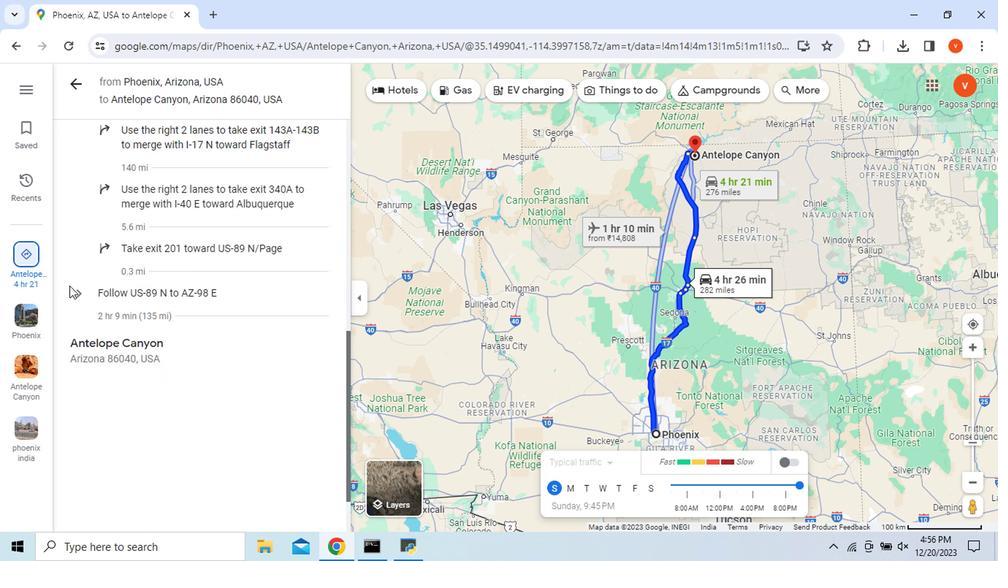 
Action: Mouse moved to (67, 293)
Screenshot: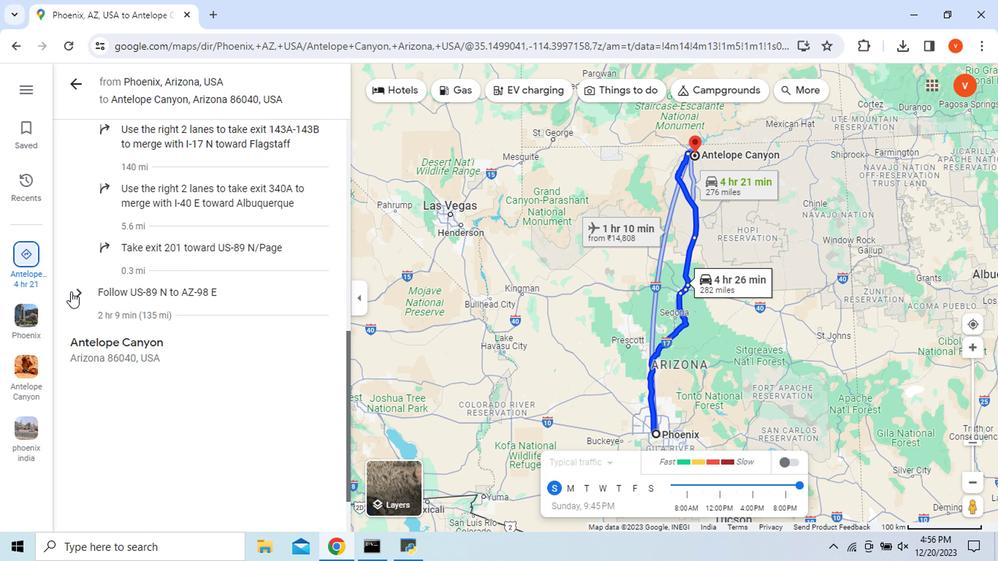 
Action: Mouse pressed left at (67, 293)
Screenshot: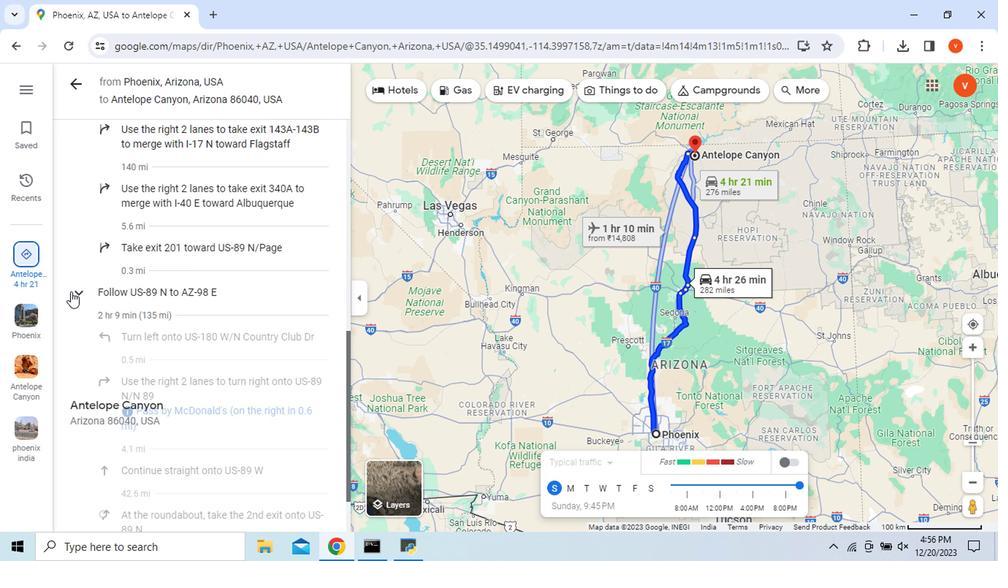 
Action: Mouse moved to (66, 296)
Screenshot: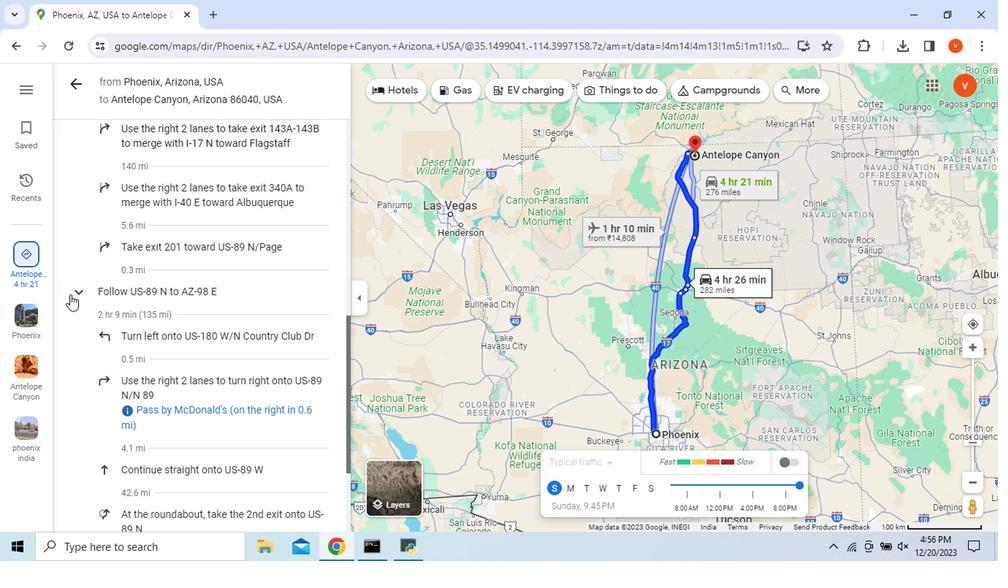 
Action: Mouse scrolled (66, 296) with delta (0, 0)
Screenshot: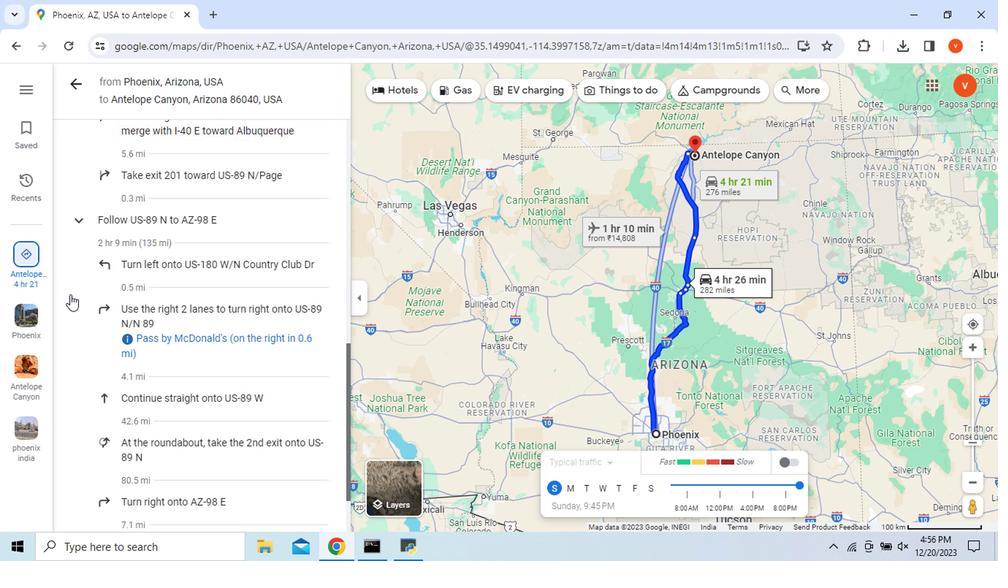 
Action: Mouse scrolled (66, 296) with delta (0, 0)
Screenshot: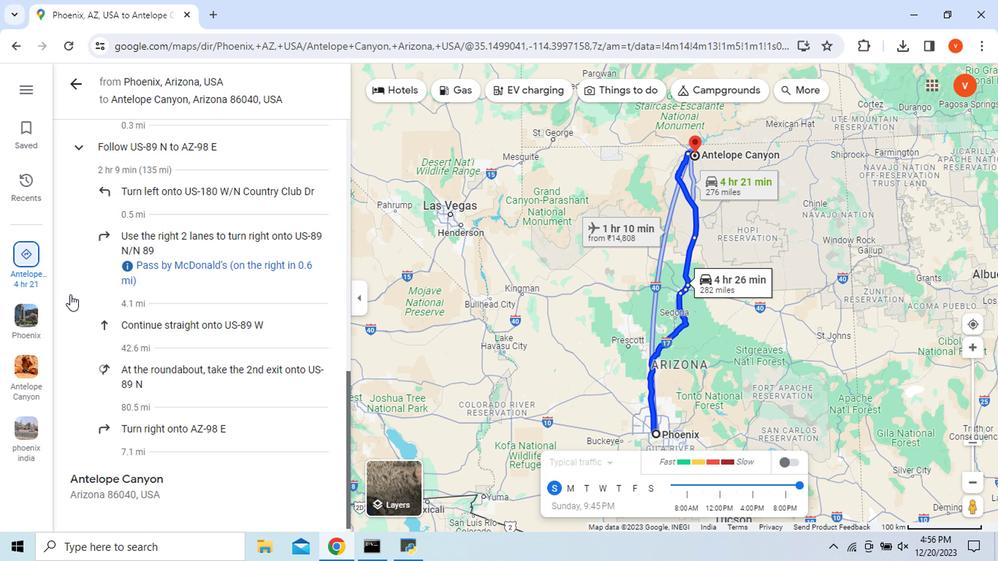 
Action: Mouse scrolled (66, 296) with delta (0, 0)
Screenshot: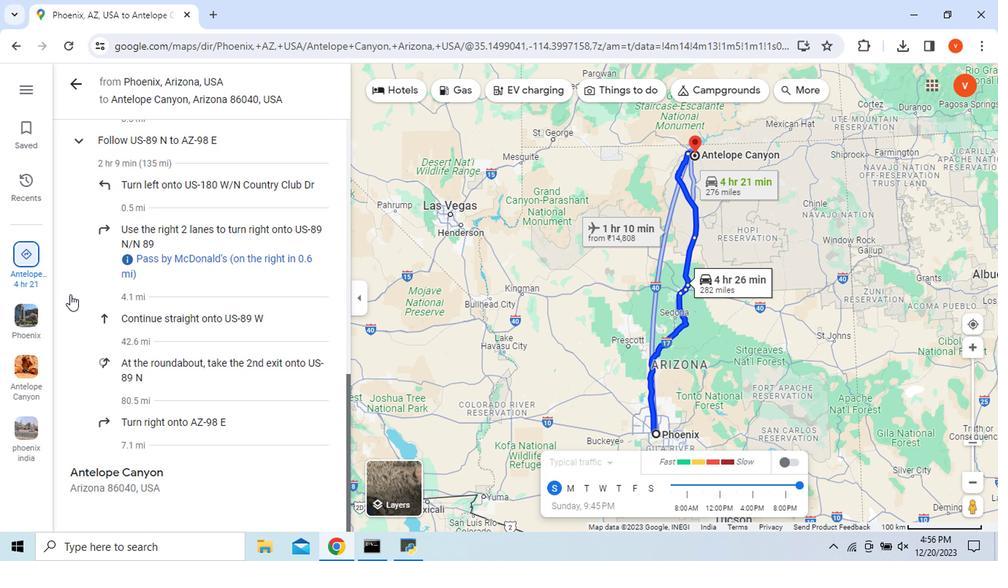 
Action: Mouse moved to (65, 82)
Screenshot: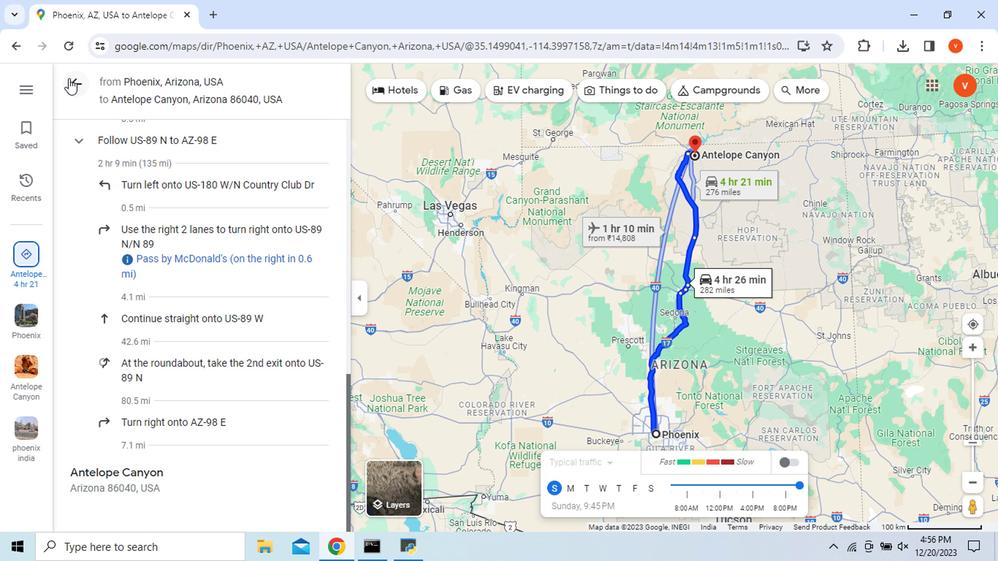 
Action: Mouse pressed left at (65, 82)
Screenshot: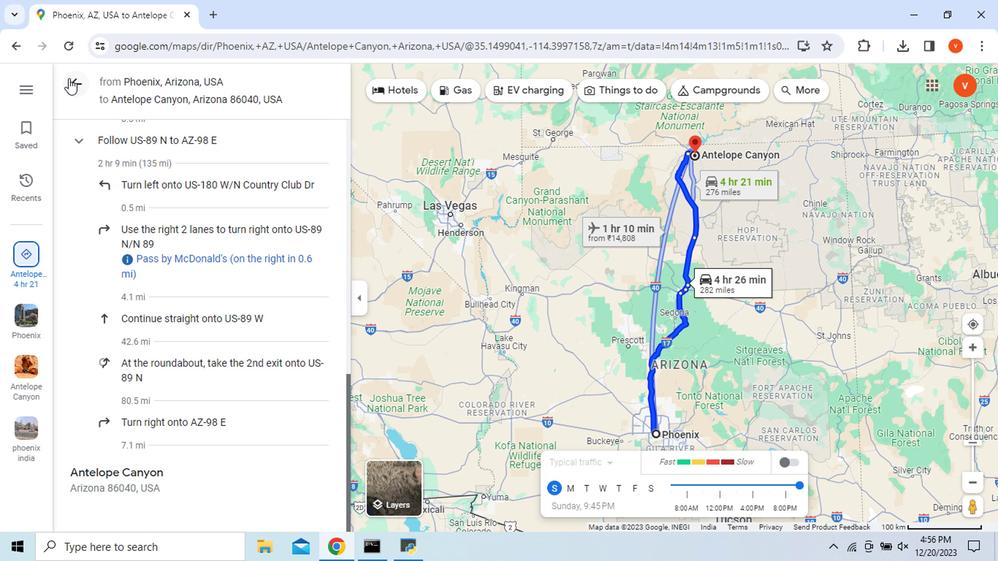 
Action: Mouse moved to (144, 92)
Screenshot: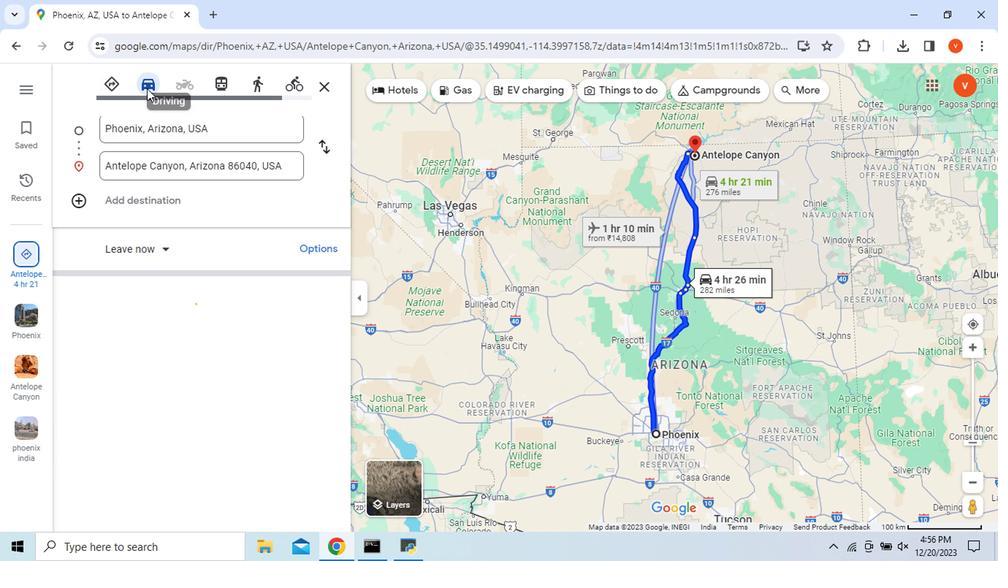 
Action: Mouse pressed left at (144, 92)
Screenshot: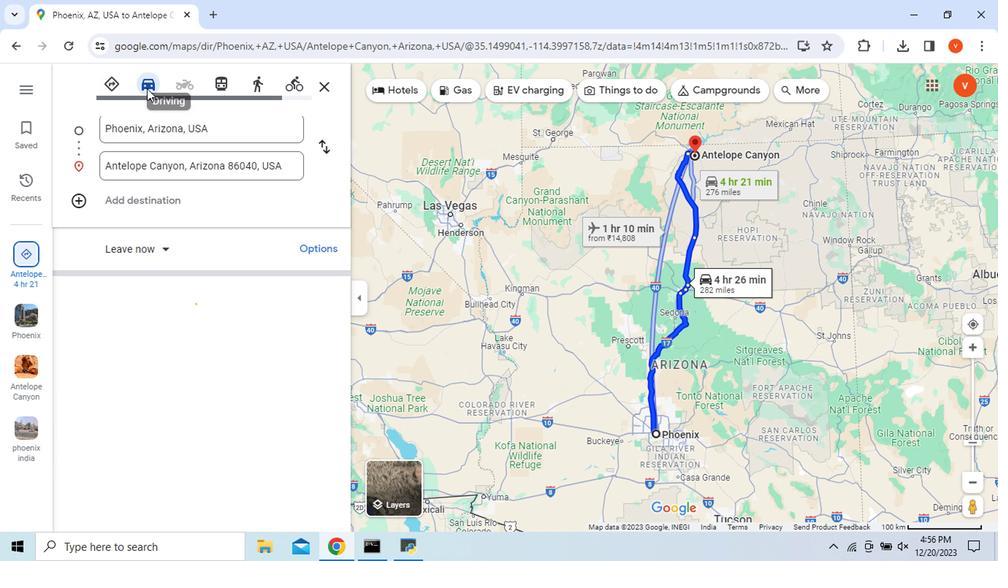 
Action: Mouse moved to (109, 393)
Screenshot: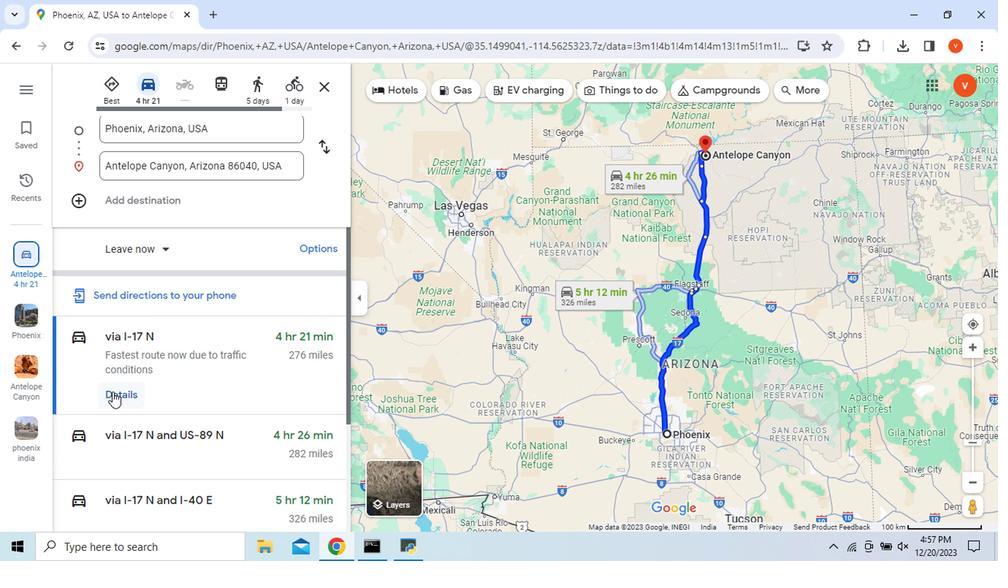 
Action: Mouse pressed left at (109, 393)
Screenshot: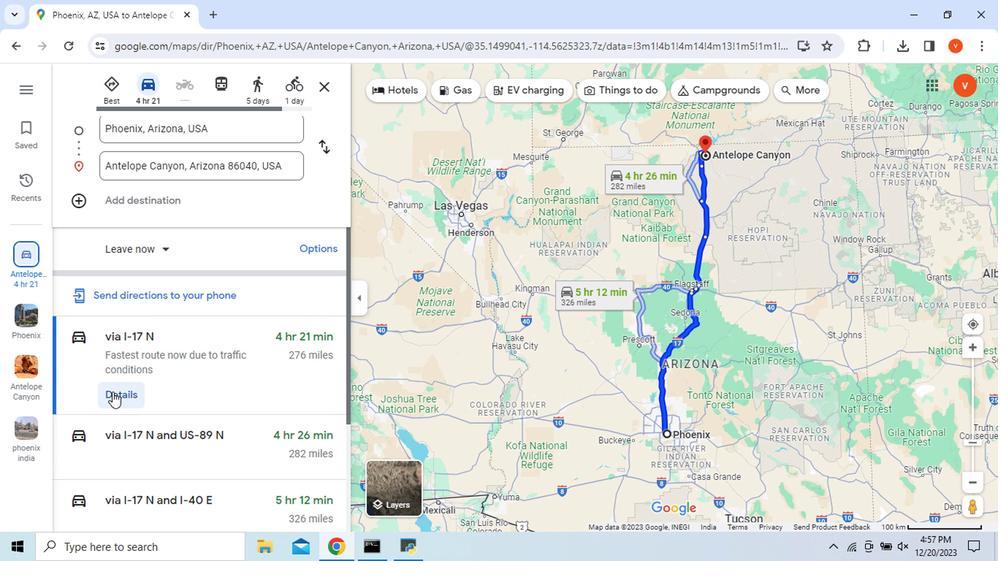 
Action: Mouse moved to (79, 271)
Screenshot: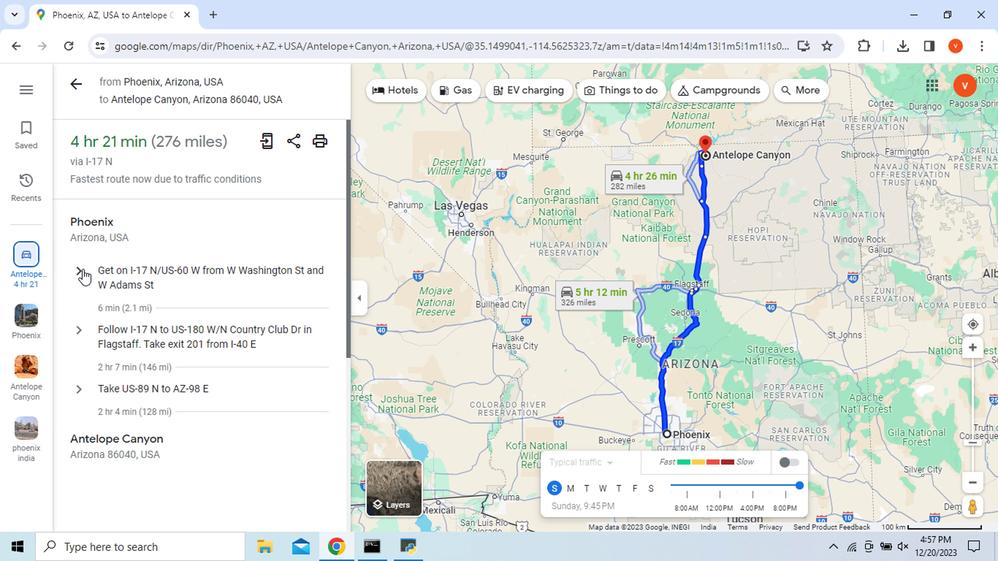 
Action: Mouse pressed left at (79, 271)
Screenshot: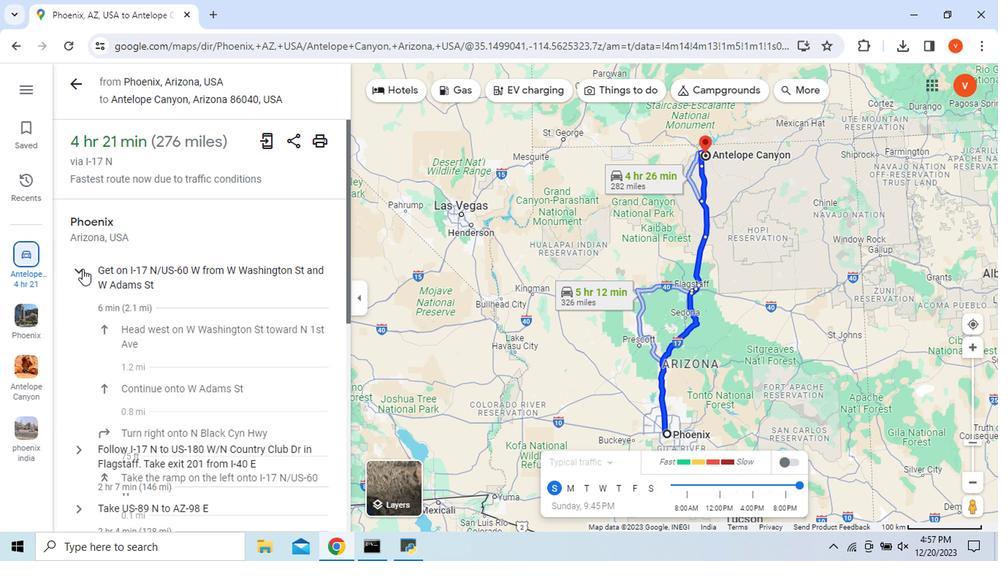 
Action: Mouse moved to (78, 298)
Screenshot: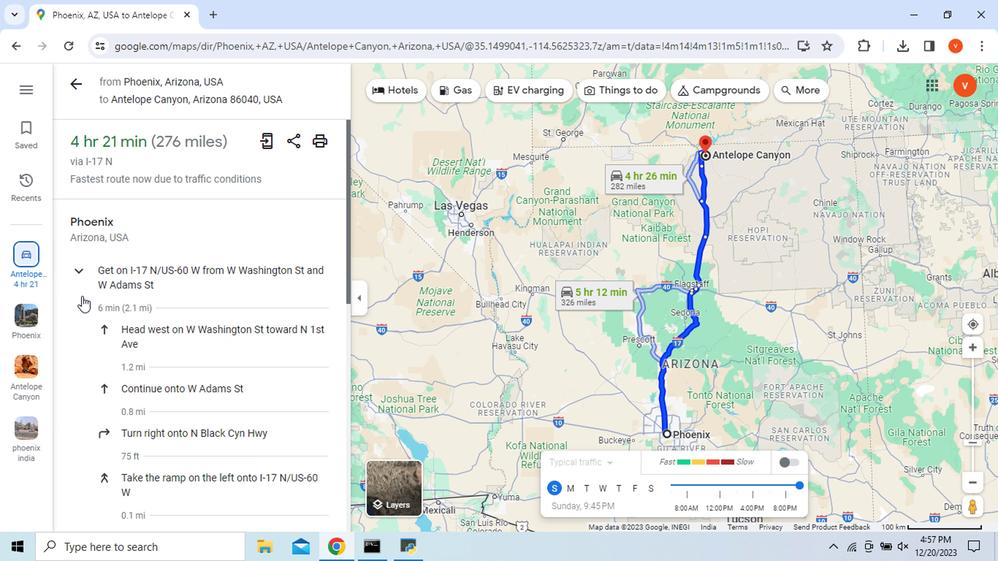 
Action: Mouse scrolled (78, 297) with delta (0, 0)
Screenshot: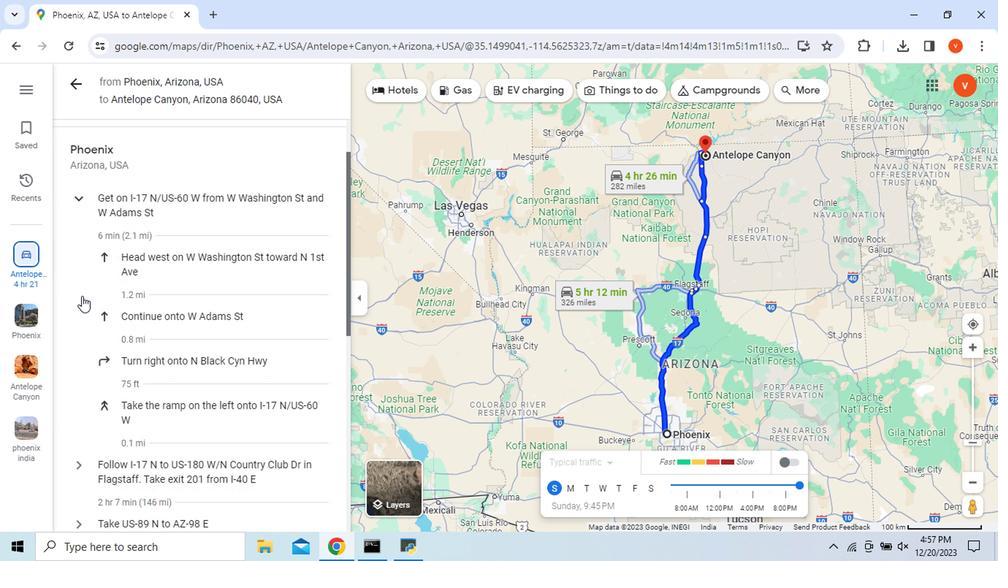 
Action: Mouse scrolled (78, 297) with delta (0, 0)
Screenshot: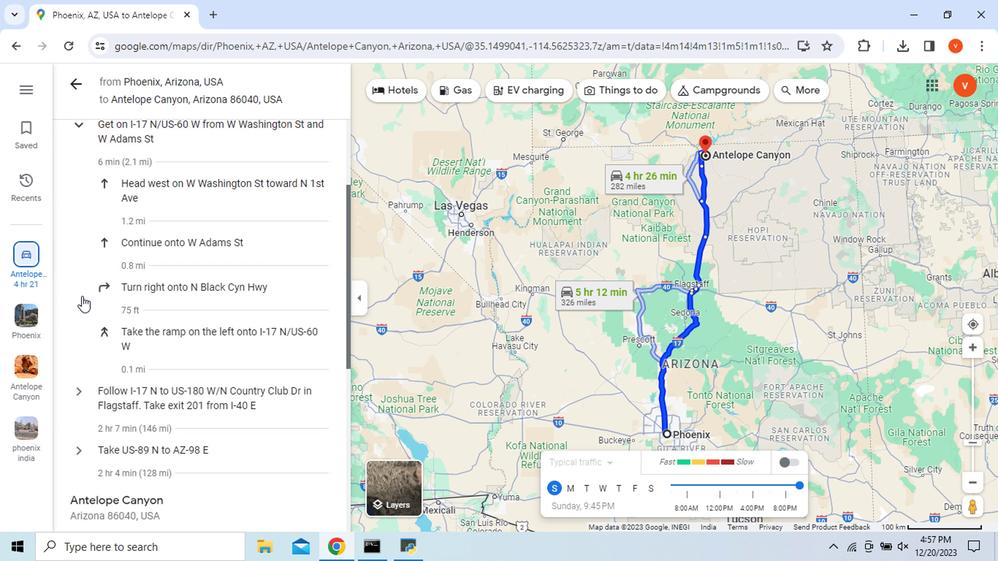 
Action: Mouse scrolled (78, 297) with delta (0, 0)
Screenshot: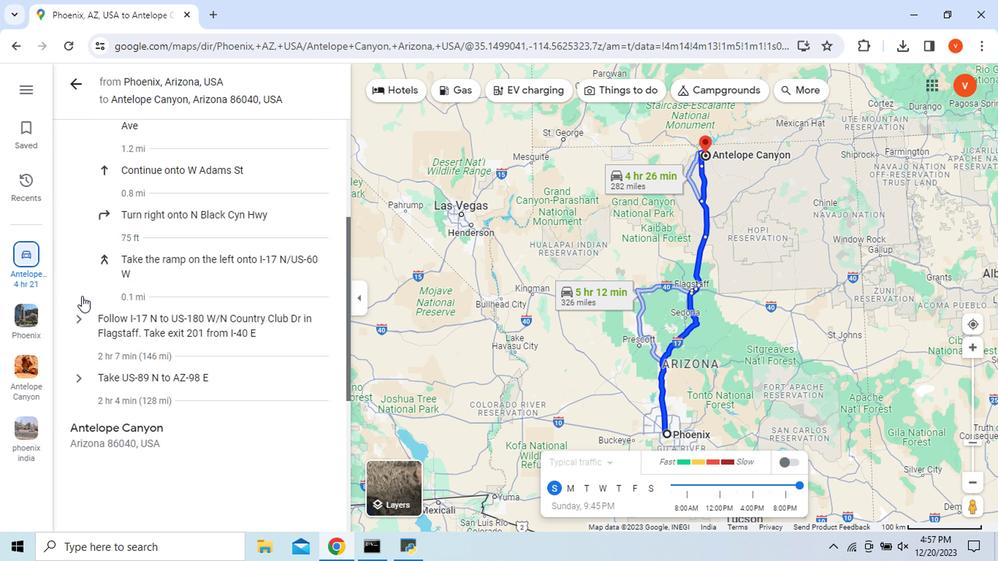 
Action: Mouse moved to (78, 314)
Screenshot: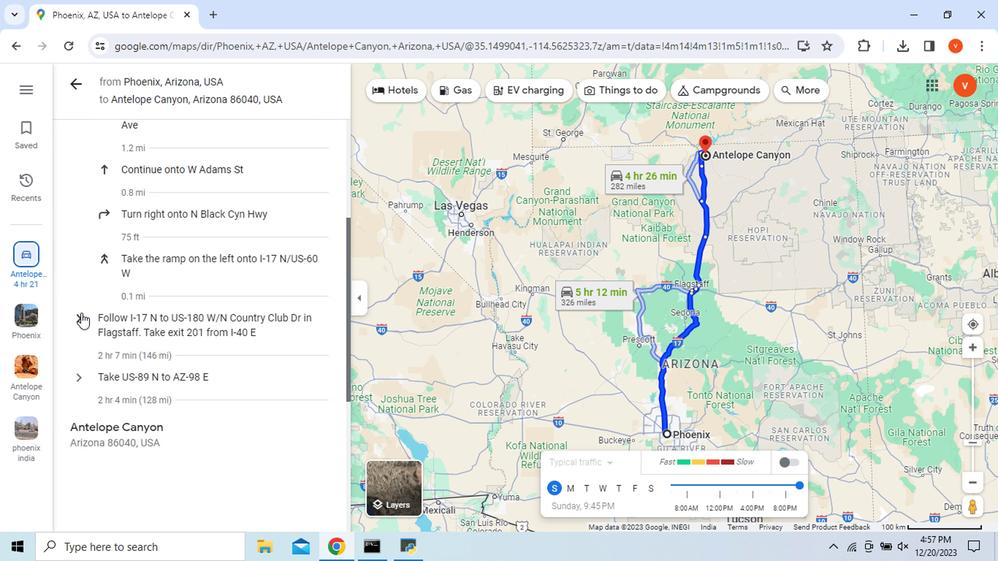 
Action: Mouse pressed left at (78, 314)
Screenshot: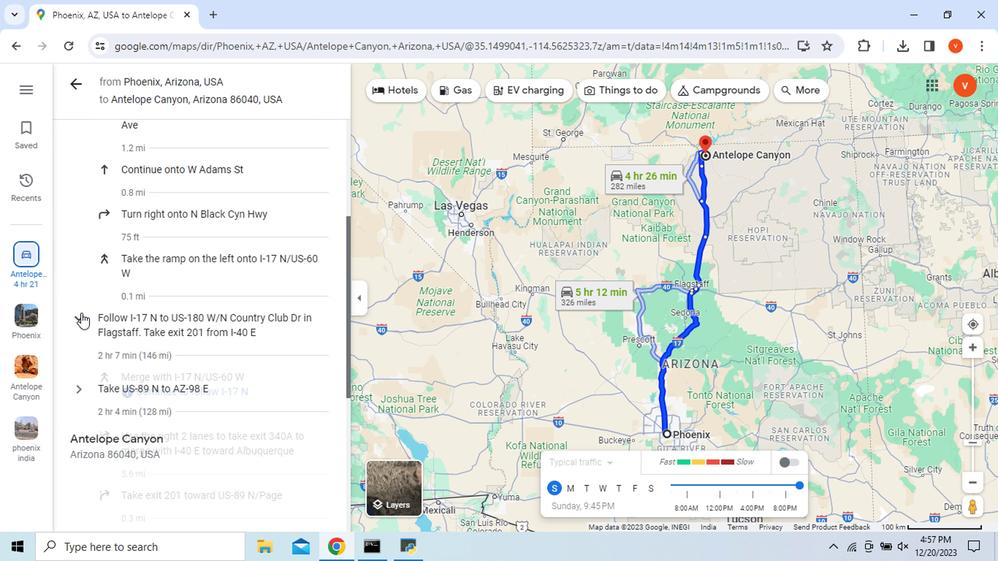 
Action: Mouse scrolled (78, 314) with delta (0, 0)
Screenshot: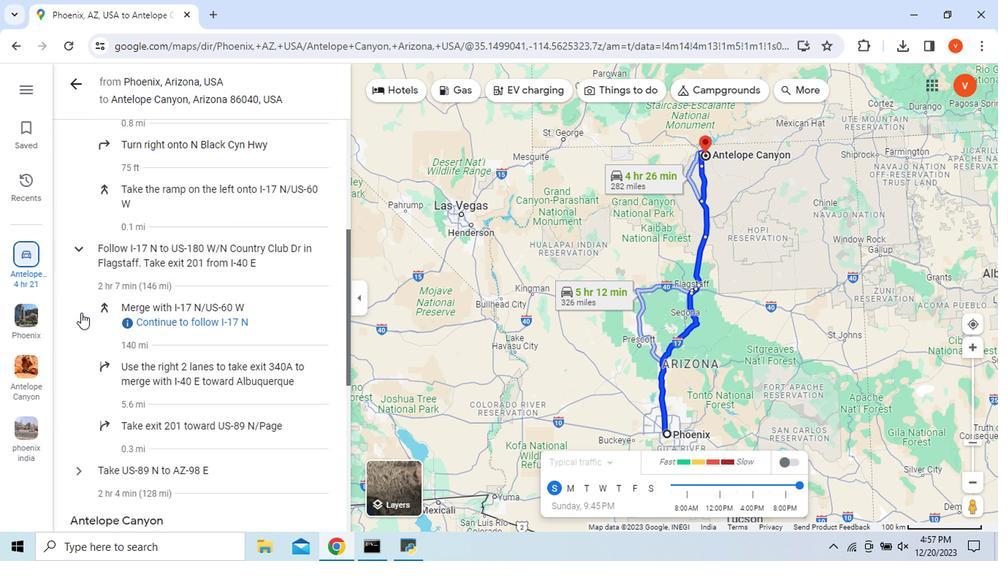 
Action: Mouse scrolled (78, 314) with delta (0, 0)
Screenshot: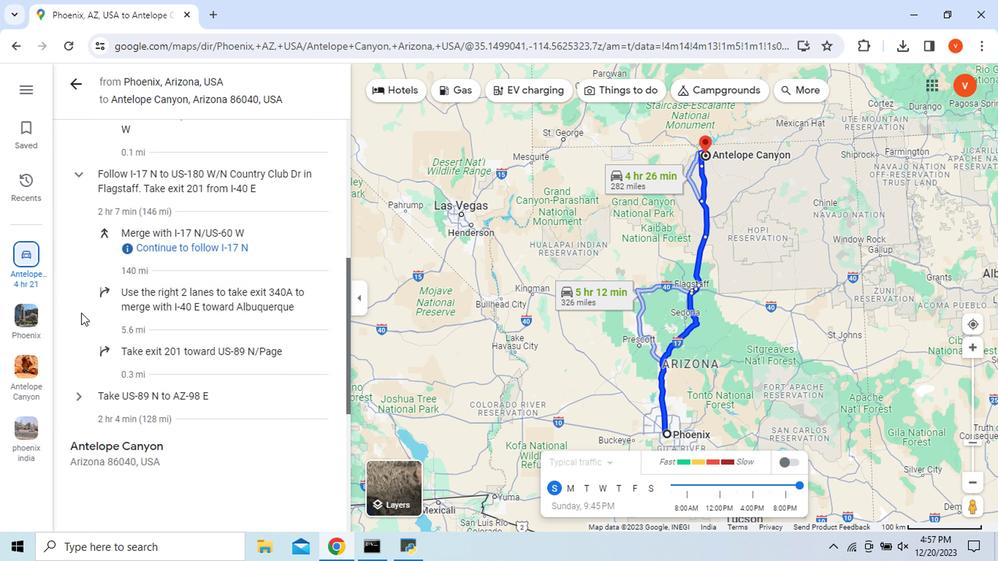 
Action: Mouse scrolled (78, 314) with delta (0, 0)
Screenshot: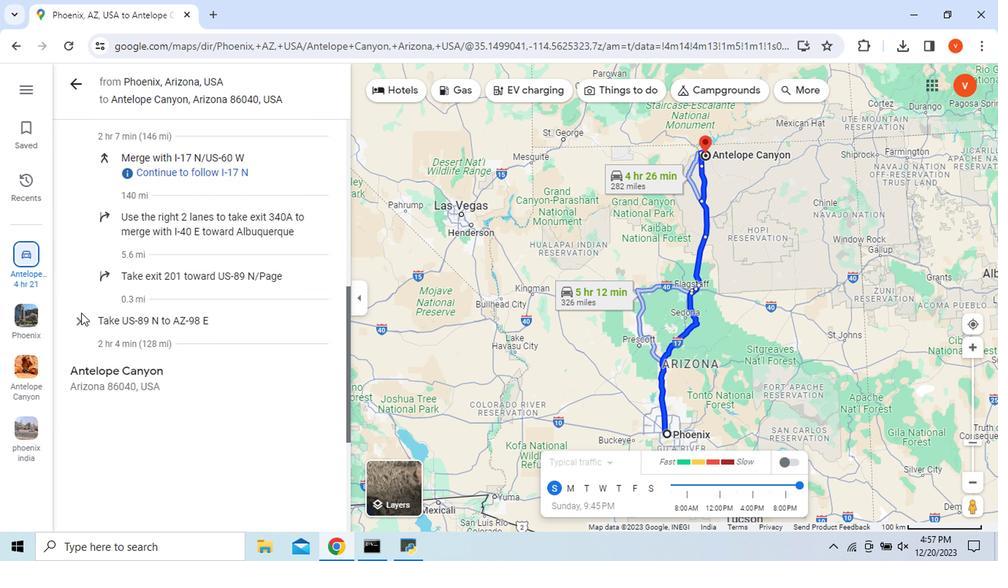 
Action: Mouse moved to (78, 325)
Screenshot: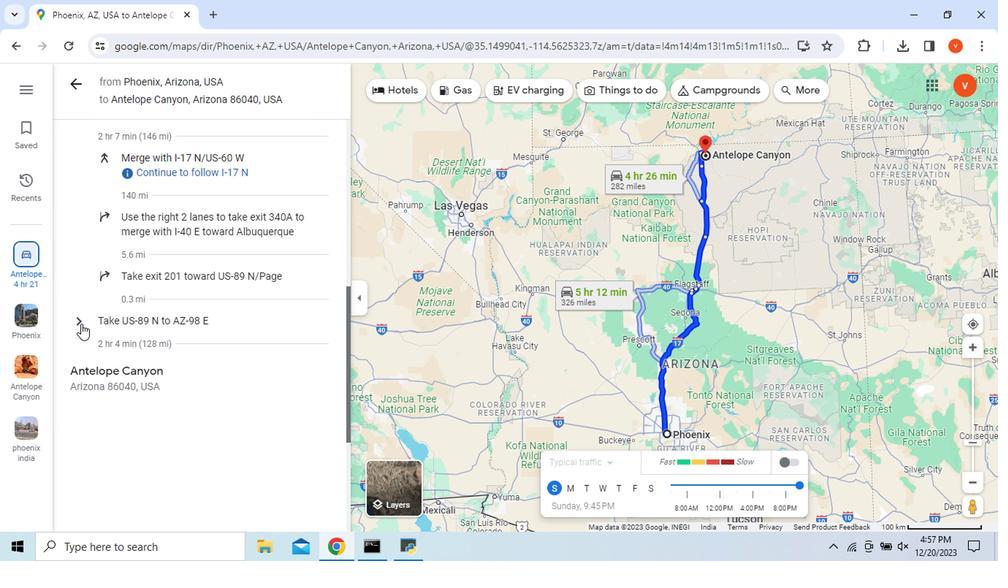 
Action: Mouse pressed left at (78, 325)
Screenshot: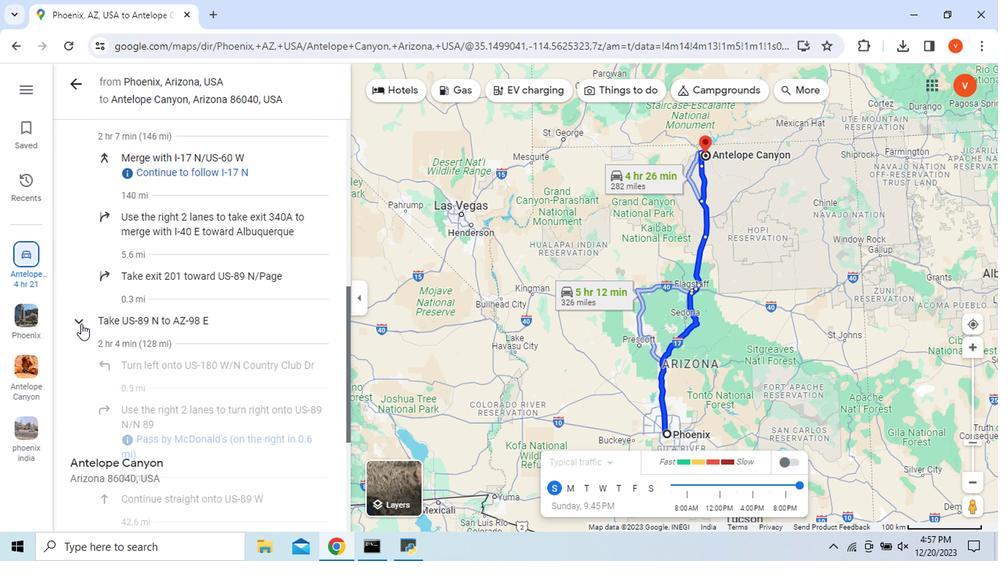 
Action: Mouse scrolled (78, 325) with delta (0, 0)
Screenshot: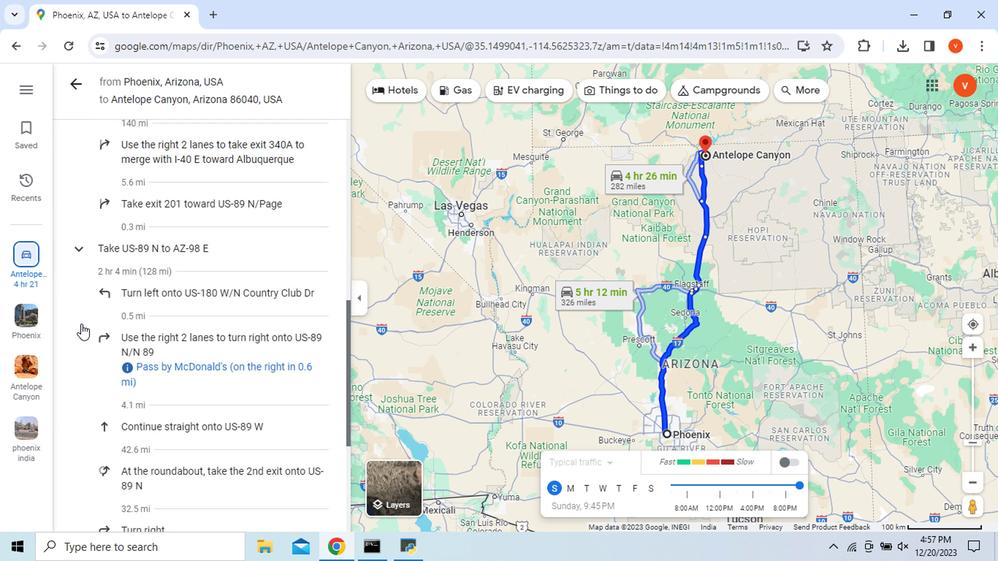 
Action: Mouse scrolled (78, 325) with delta (0, 0)
Screenshot: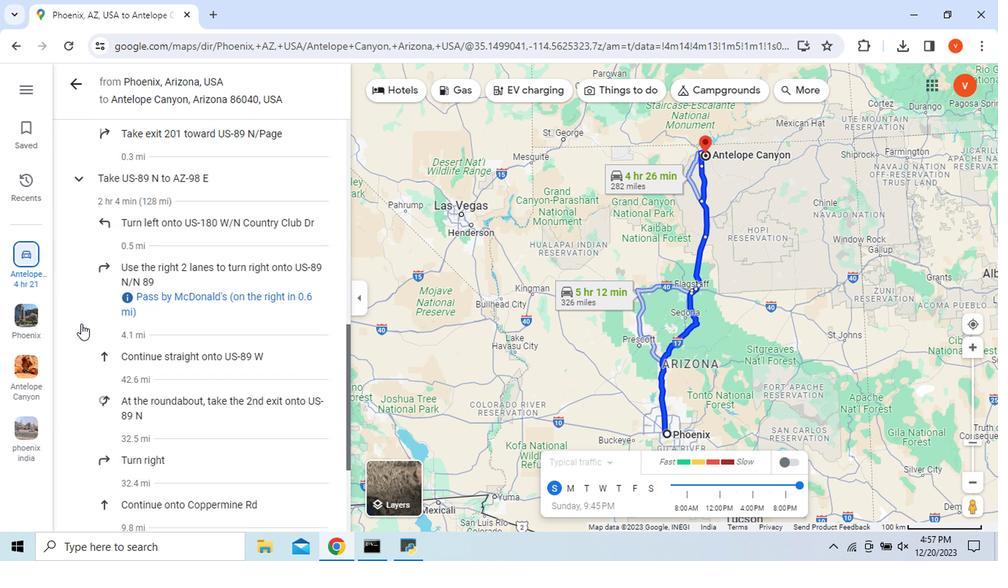 
Action: Mouse scrolled (78, 325) with delta (0, 0)
Screenshot: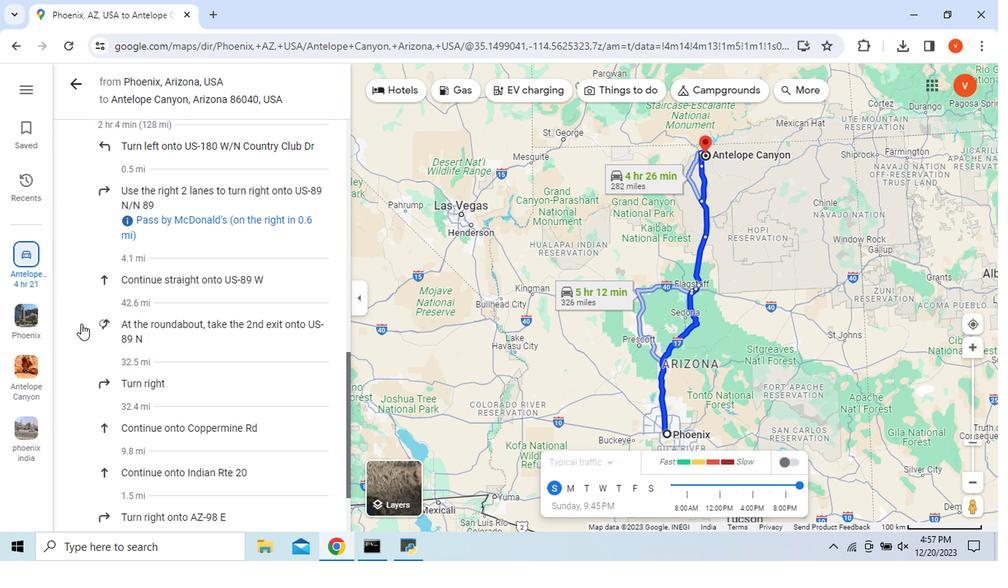 
Action: Mouse scrolled (78, 325) with delta (0, 0)
Screenshot: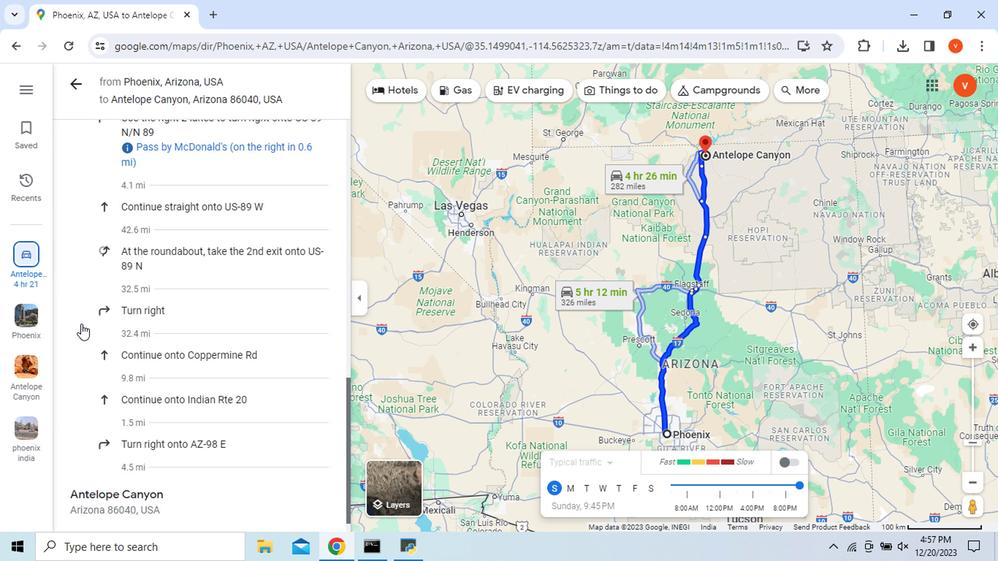 
Action: Mouse scrolled (78, 325) with delta (0, 0)
Screenshot: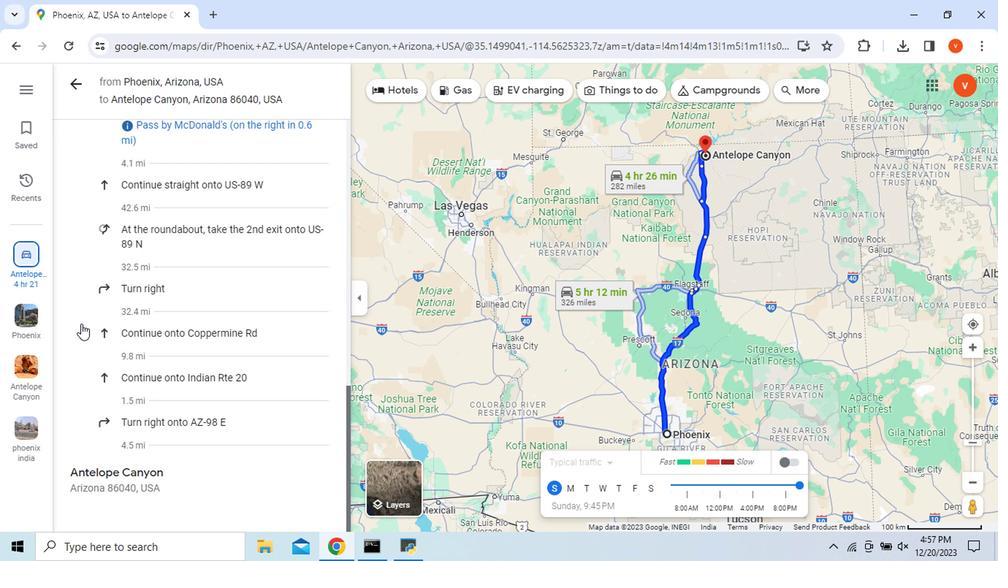 
Action: Mouse moved to (69, 84)
Screenshot: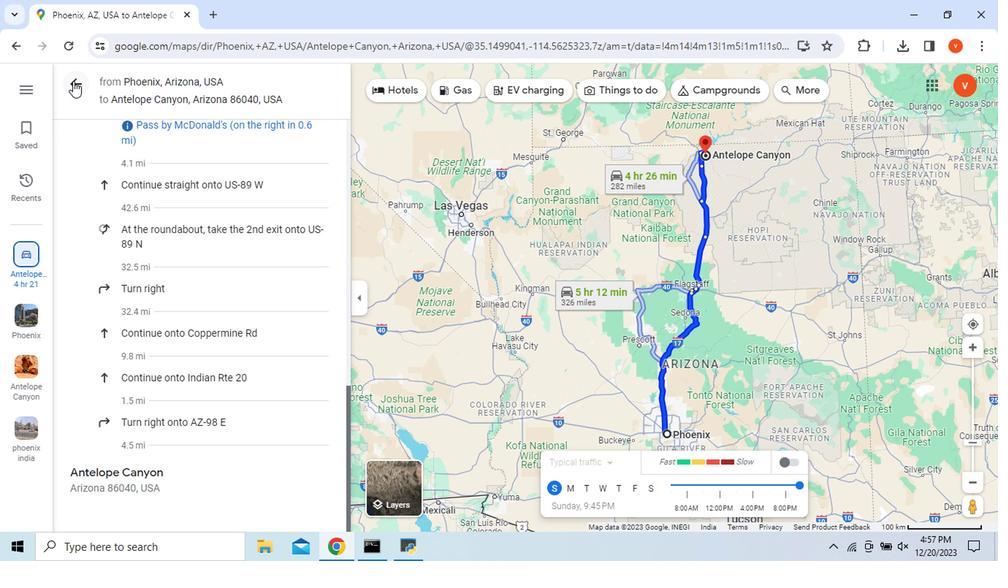
Action: Mouse pressed left at (69, 84)
Screenshot: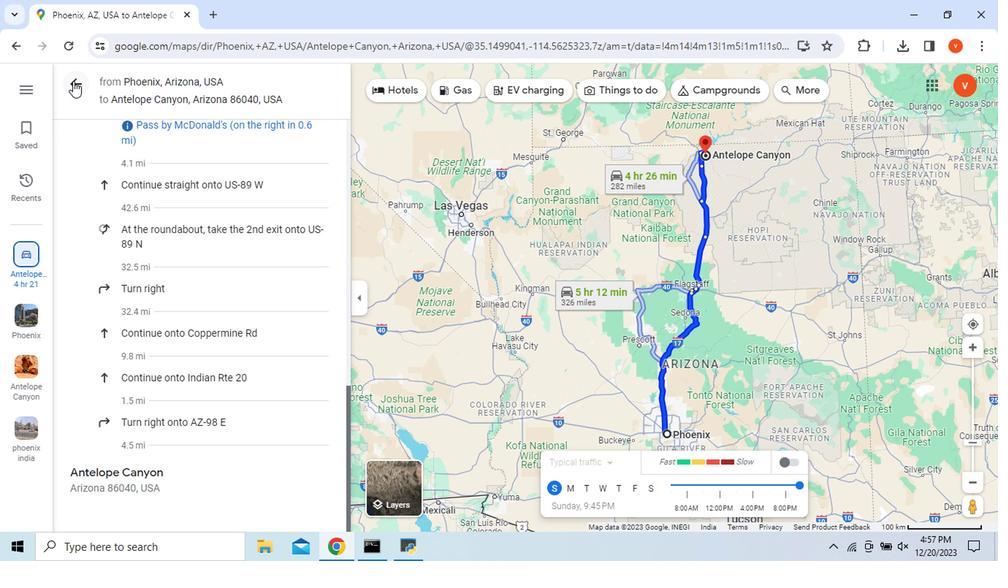 
Action: Mouse moved to (405, 469)
Screenshot: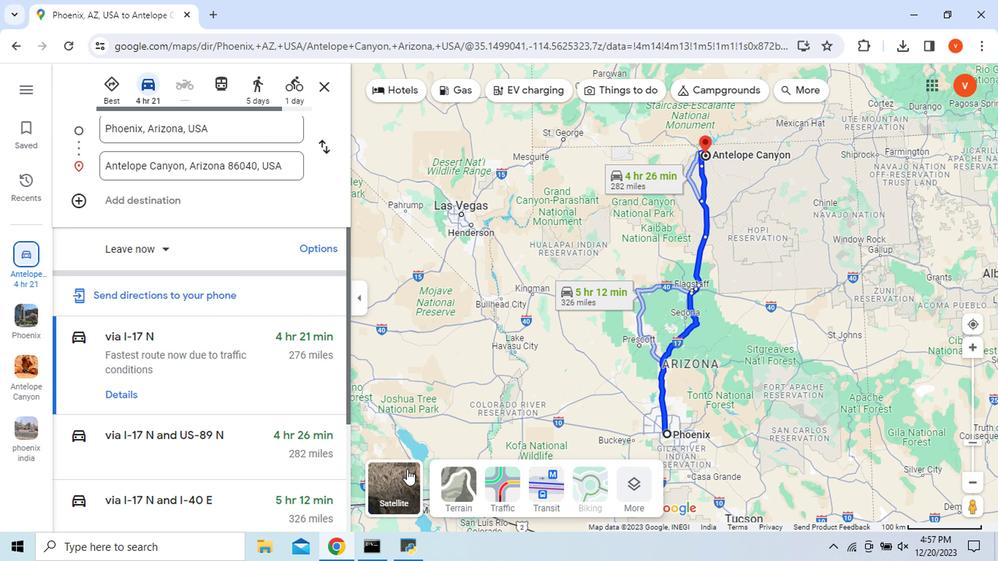 
Action: Mouse pressed left at (405, 469)
Screenshot: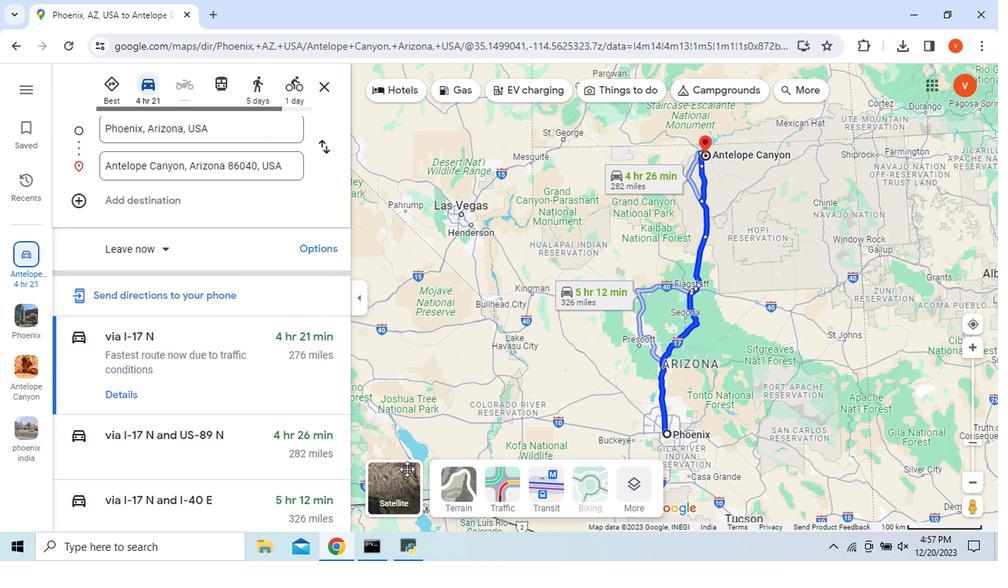 
Action: Mouse moved to (594, 457)
Screenshot: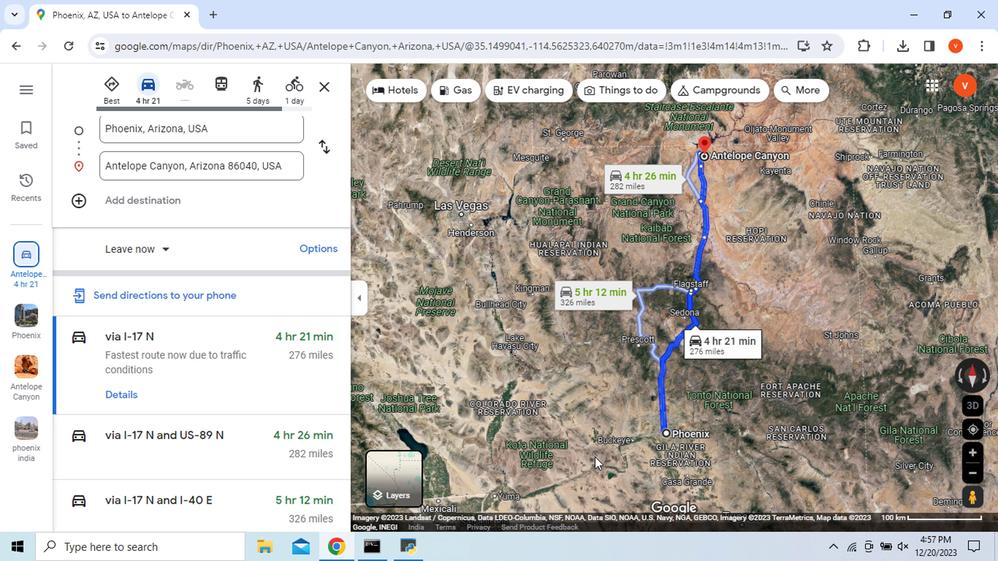 
